 Task: Look for space in White Oak, United States from 10th July, 2023 to 15th July, 2023 for 7 adults in price range Rs.10000 to Rs.15000. Place can be entire place or shared room with 4 bedrooms having 7 beds and 4 bathrooms. Property type can be house, flat, guest house. Amenities needed are: wifi, TV, free parkinig on premises, gym, breakfast. Booking option can be shelf check-in. Required host language is English.
Action: Mouse moved to (407, 109)
Screenshot: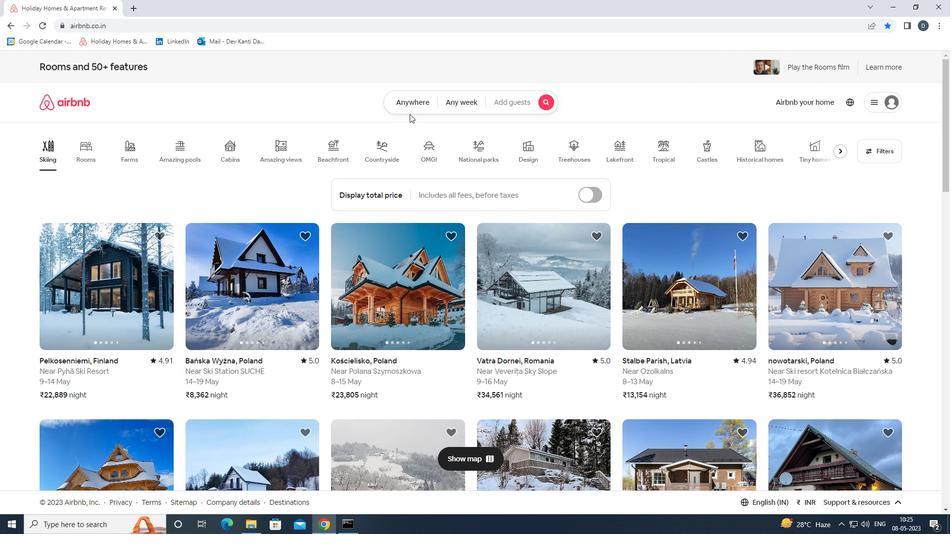 
Action: Mouse pressed left at (407, 109)
Screenshot: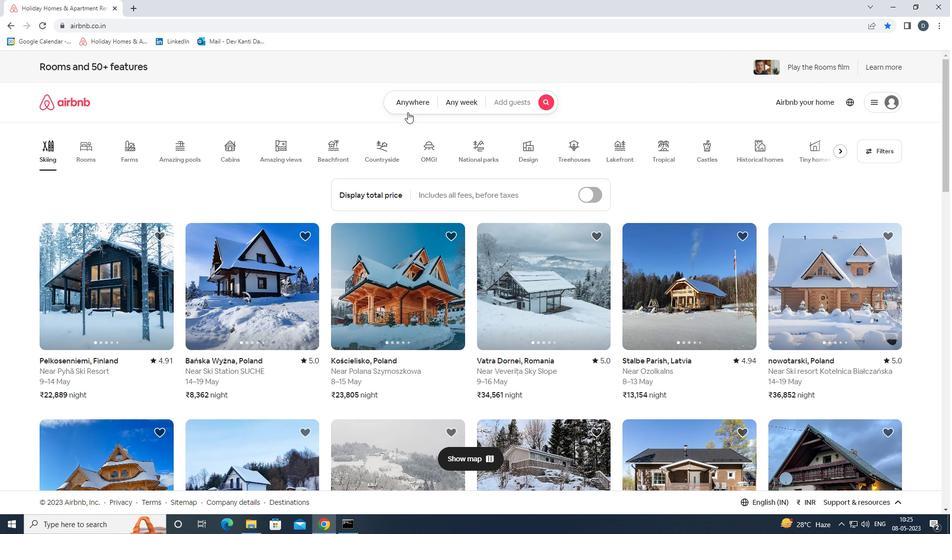
Action: Mouse moved to (355, 141)
Screenshot: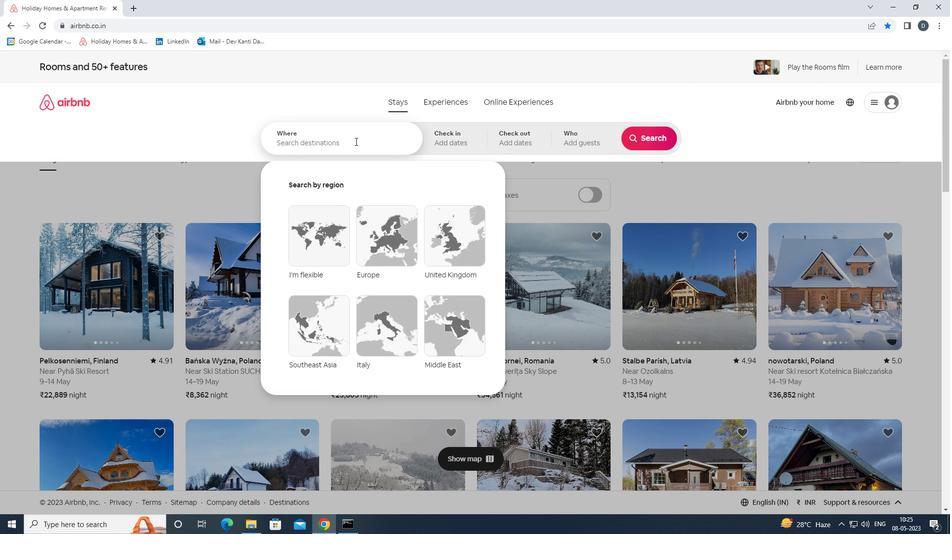 
Action: Mouse pressed left at (355, 141)
Screenshot: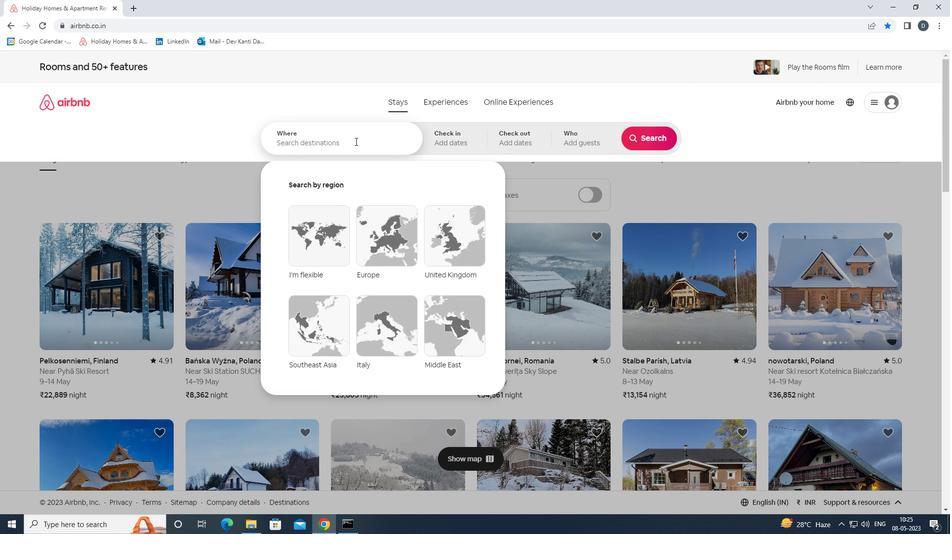 
Action: Mouse moved to (356, 141)
Screenshot: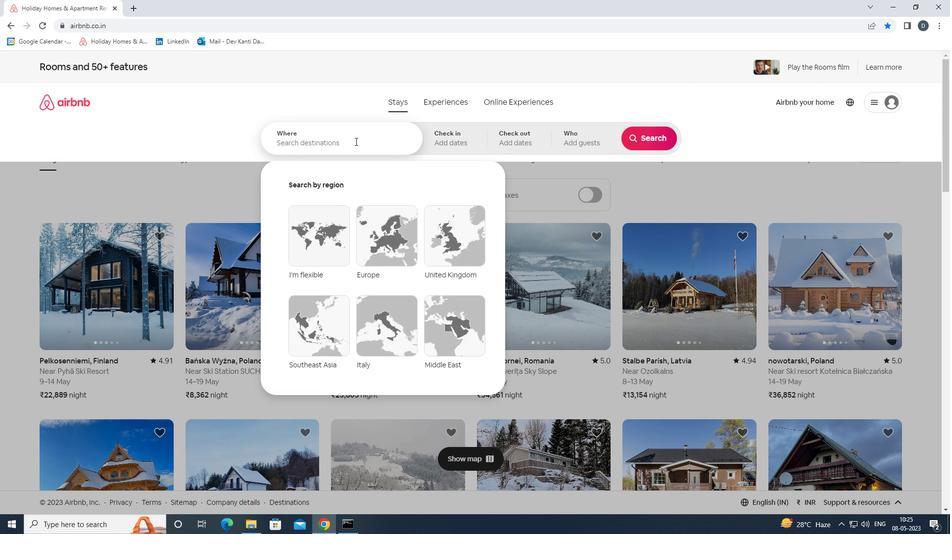 
Action: Key pressed <Key.shift><Key.shift><Key.shift><Key.shift><Key.shift><Key.shift>WHITE<Key.space><Key.shift>OAK,<Key.shift>UNITED<Key.space><Key.shift>STATES<Key.enter>
Screenshot: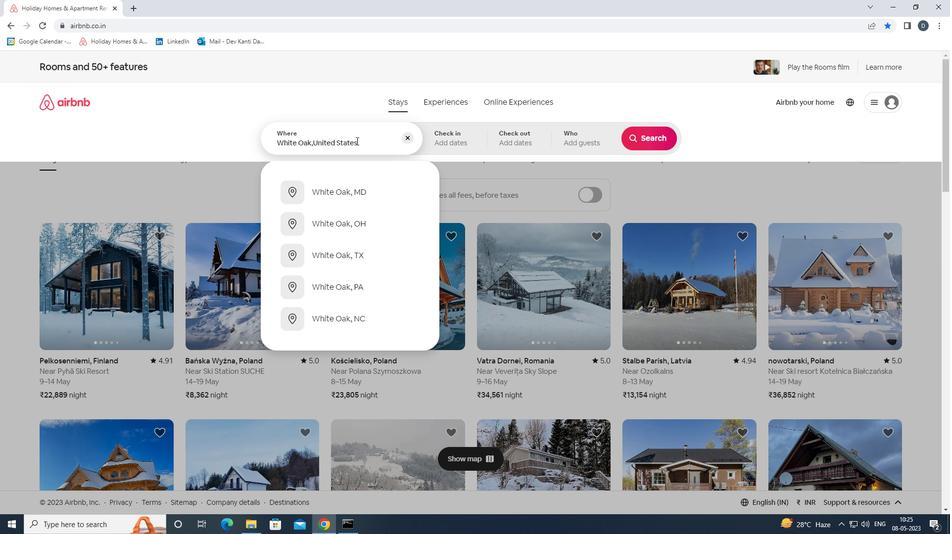 
Action: Mouse moved to (648, 221)
Screenshot: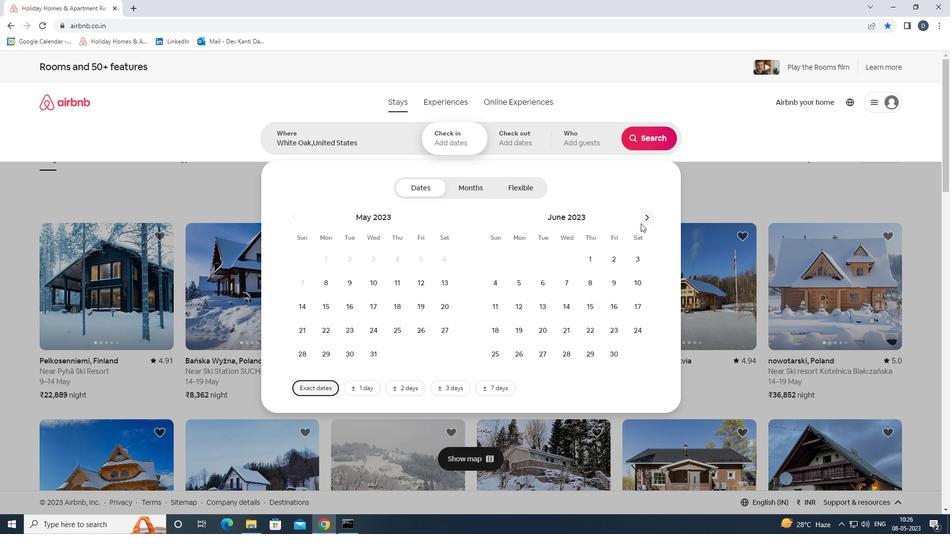 
Action: Mouse pressed left at (648, 221)
Screenshot: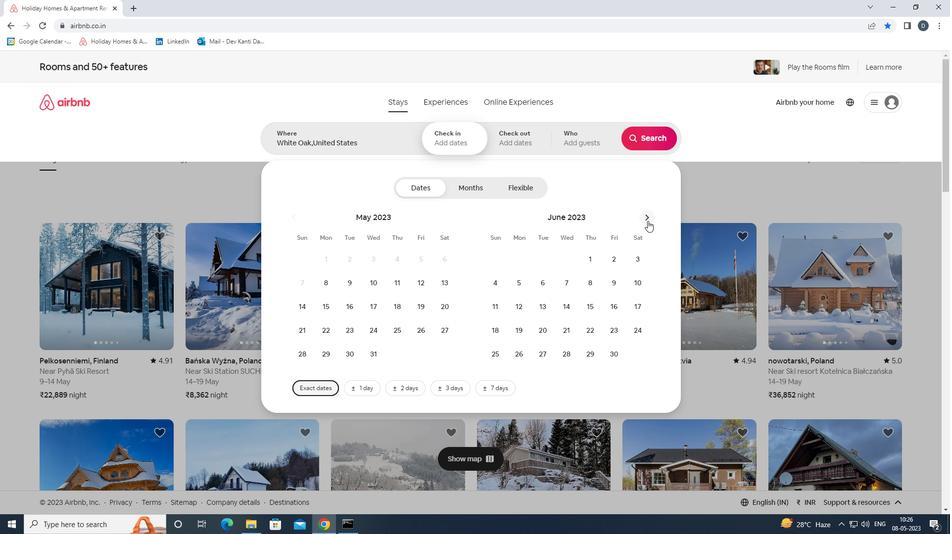 
Action: Mouse moved to (514, 305)
Screenshot: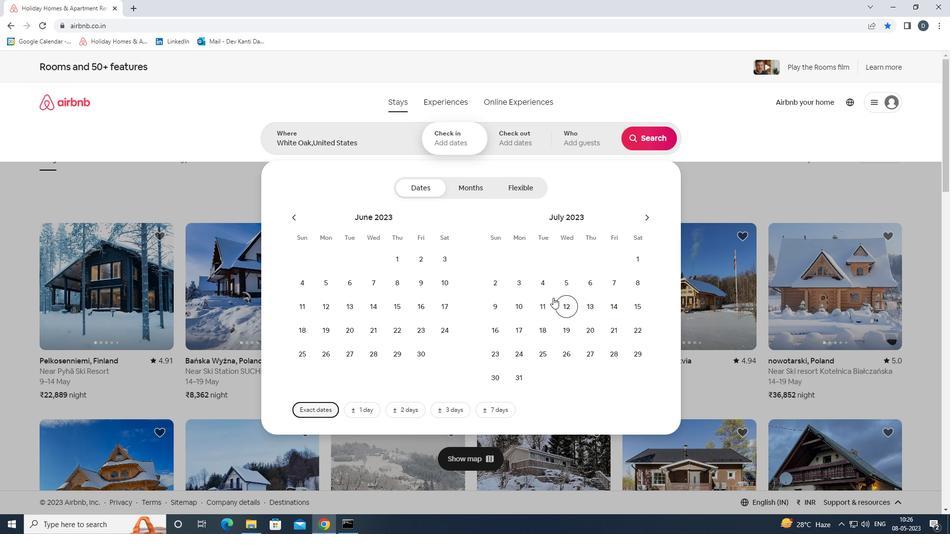 
Action: Mouse pressed left at (514, 305)
Screenshot: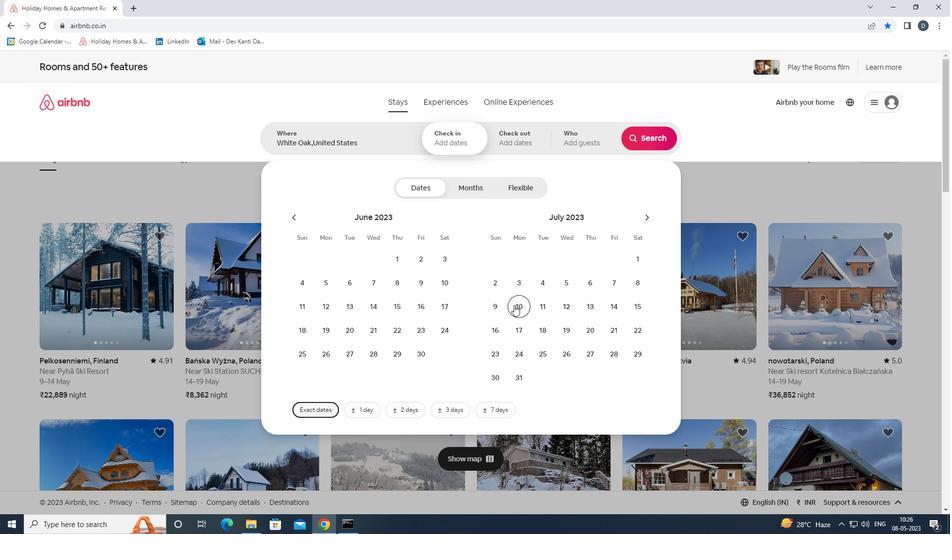 
Action: Mouse moved to (636, 308)
Screenshot: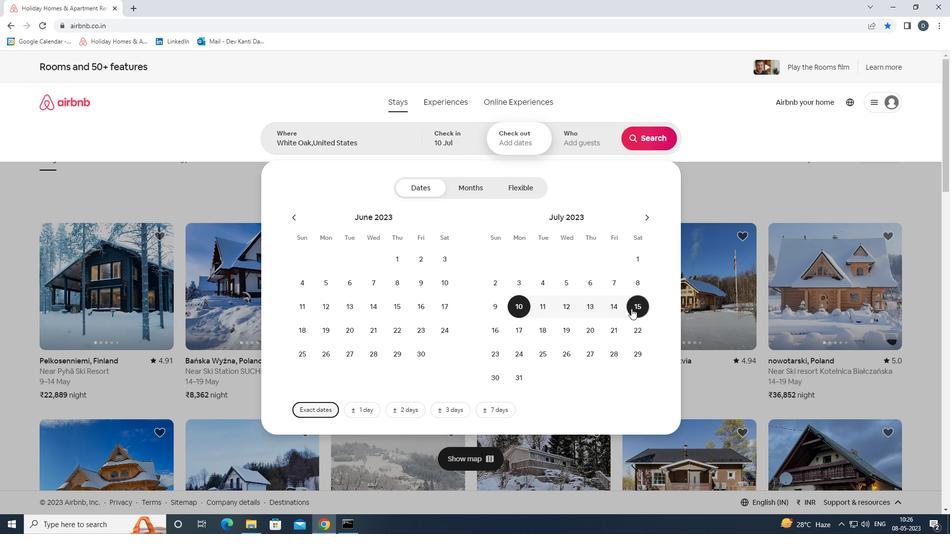 
Action: Mouse pressed left at (636, 308)
Screenshot: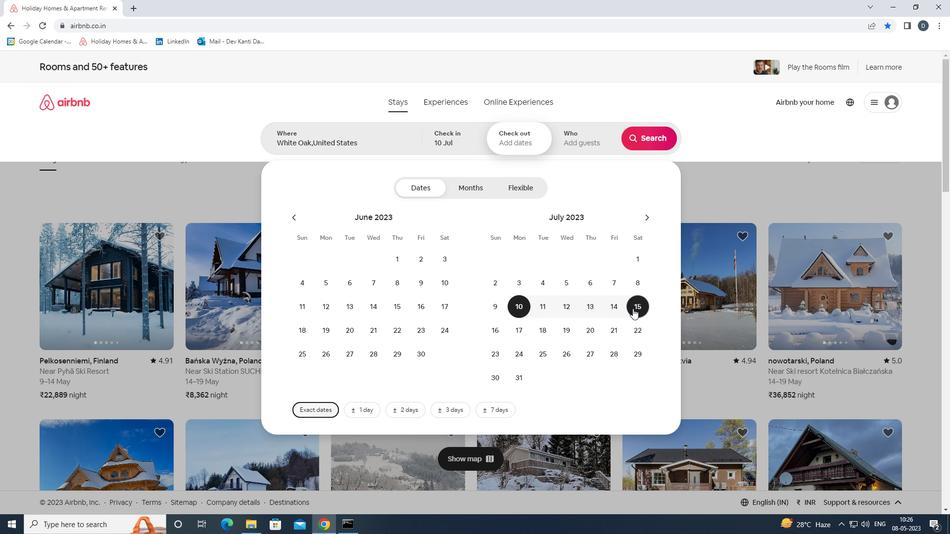 
Action: Mouse moved to (569, 143)
Screenshot: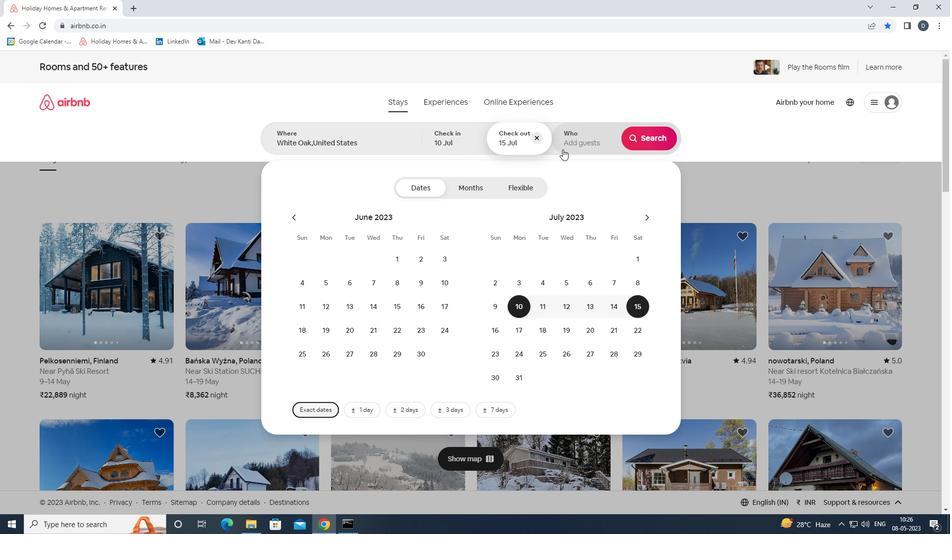 
Action: Mouse pressed left at (569, 143)
Screenshot: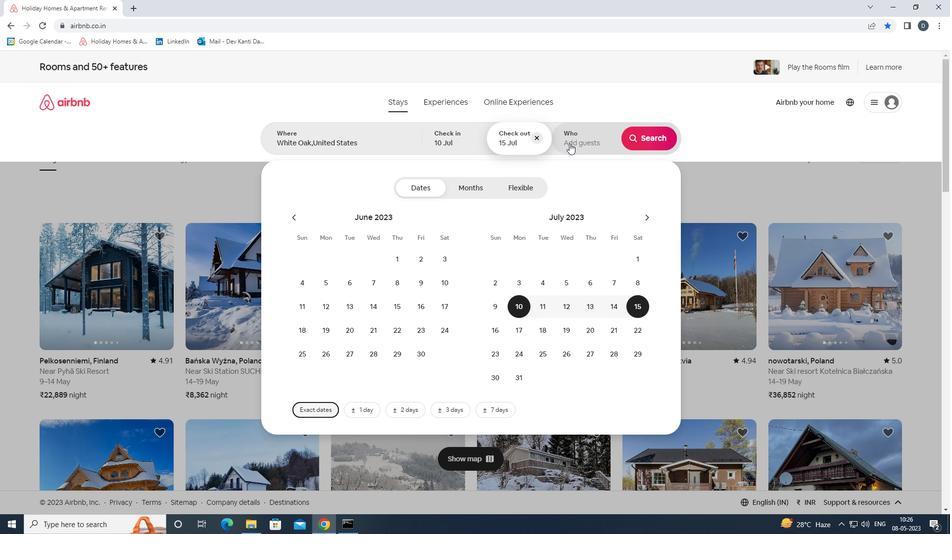 
Action: Mouse moved to (648, 188)
Screenshot: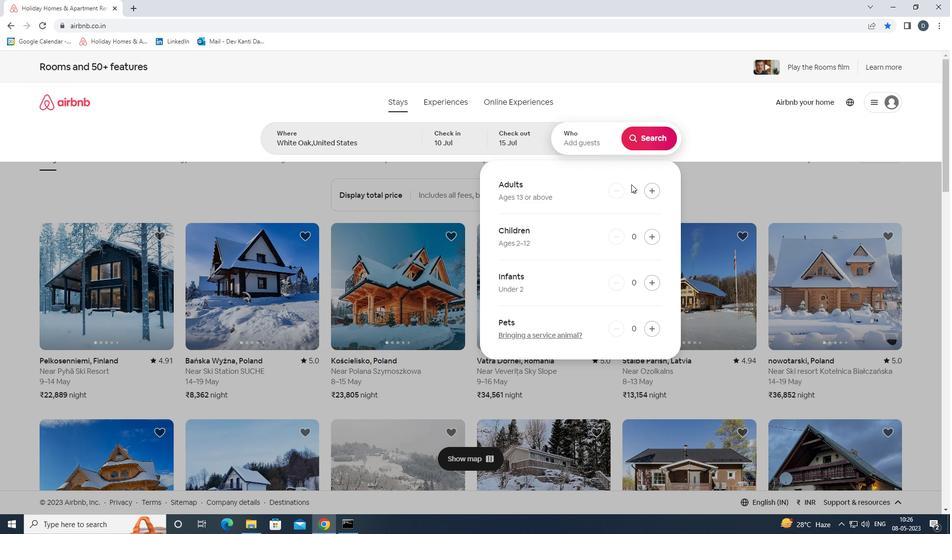 
Action: Mouse pressed left at (648, 188)
Screenshot: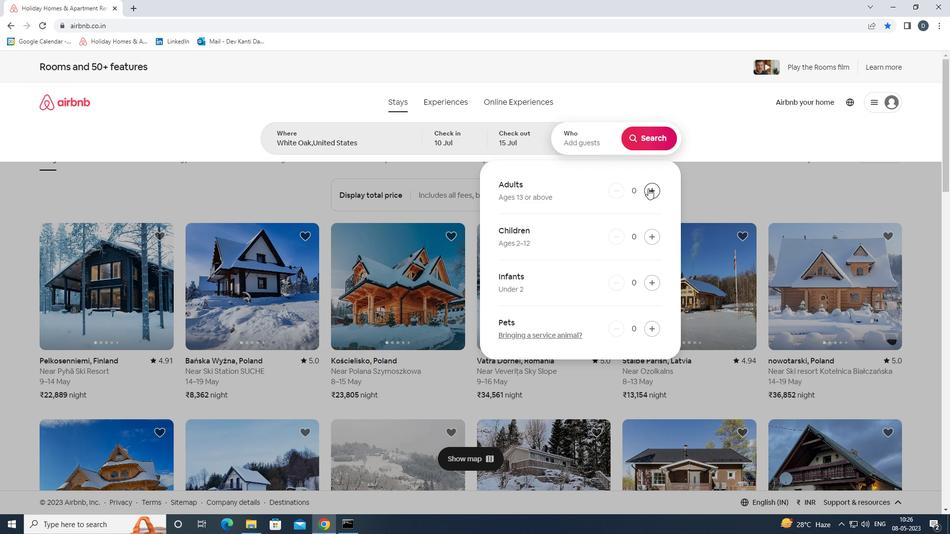 
Action: Mouse pressed left at (648, 188)
Screenshot: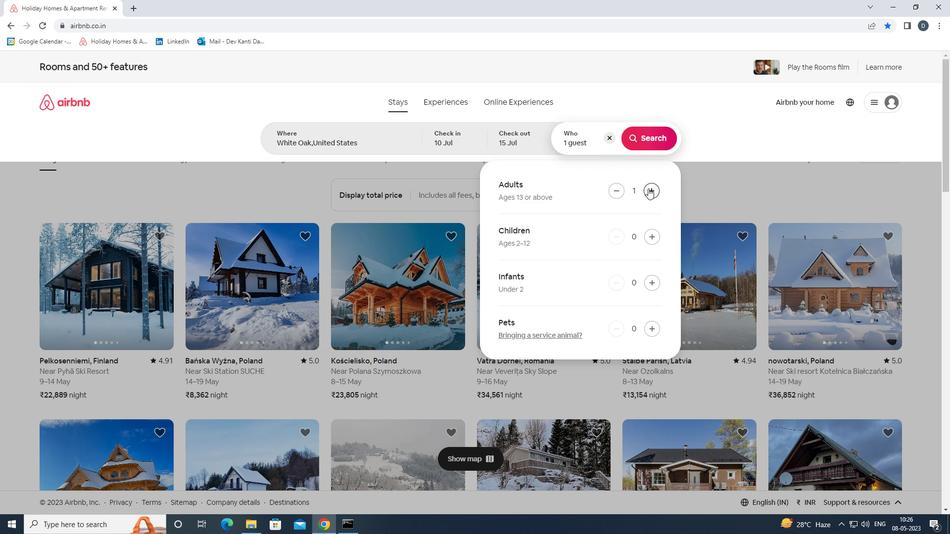 
Action: Mouse pressed left at (648, 188)
Screenshot: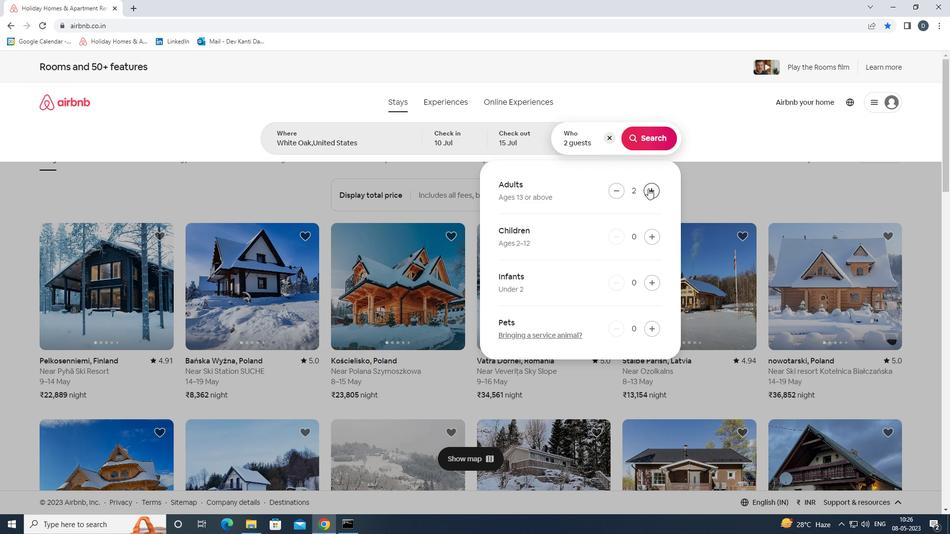 
Action: Mouse pressed left at (648, 188)
Screenshot: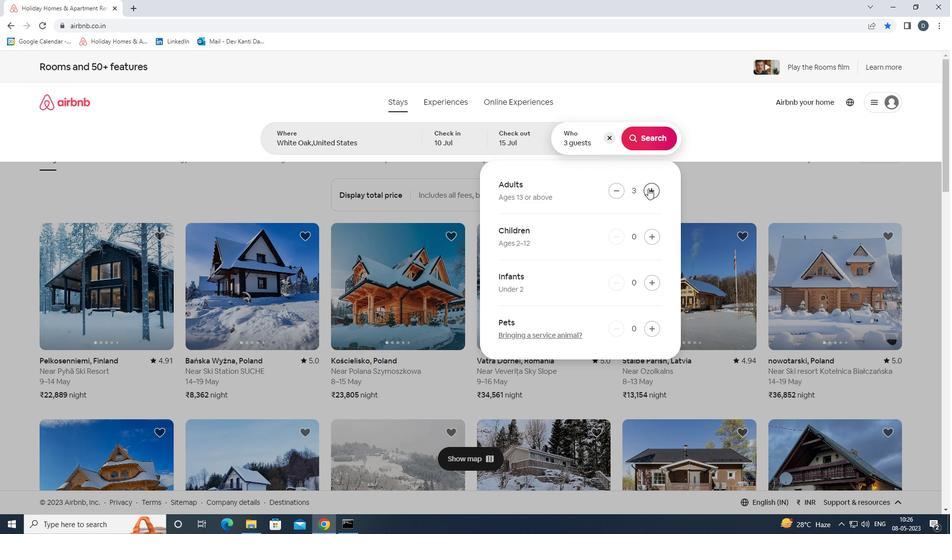 
Action: Mouse pressed left at (648, 188)
Screenshot: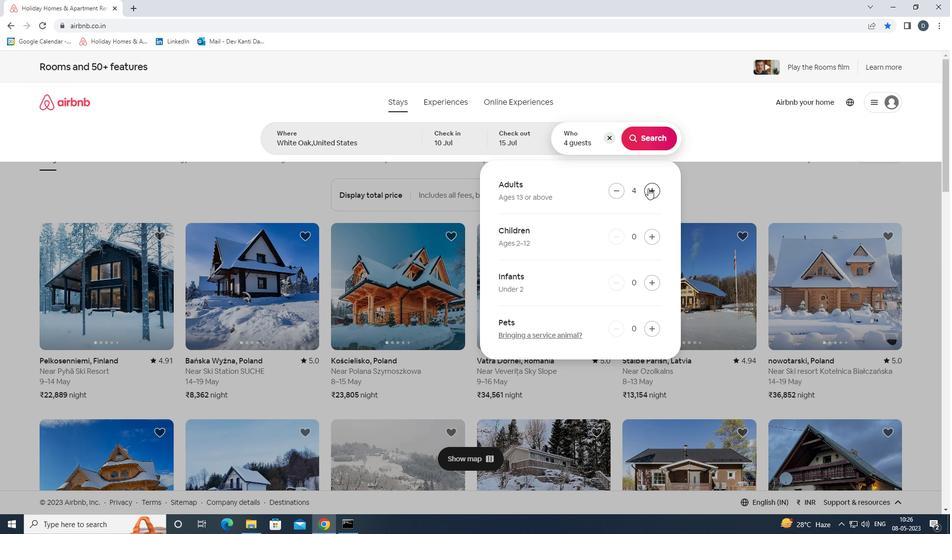 
Action: Mouse moved to (649, 189)
Screenshot: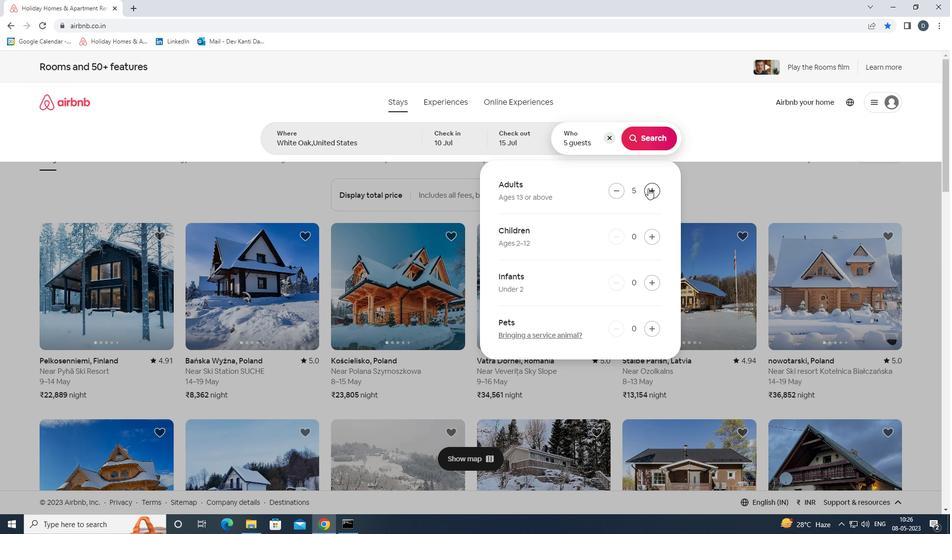 
Action: Mouse pressed left at (649, 189)
Screenshot: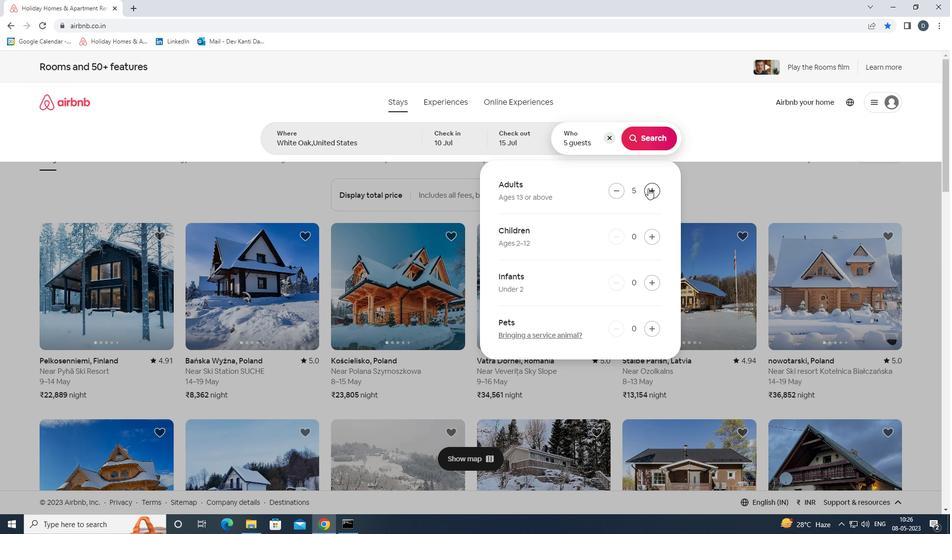 
Action: Mouse pressed left at (649, 189)
Screenshot: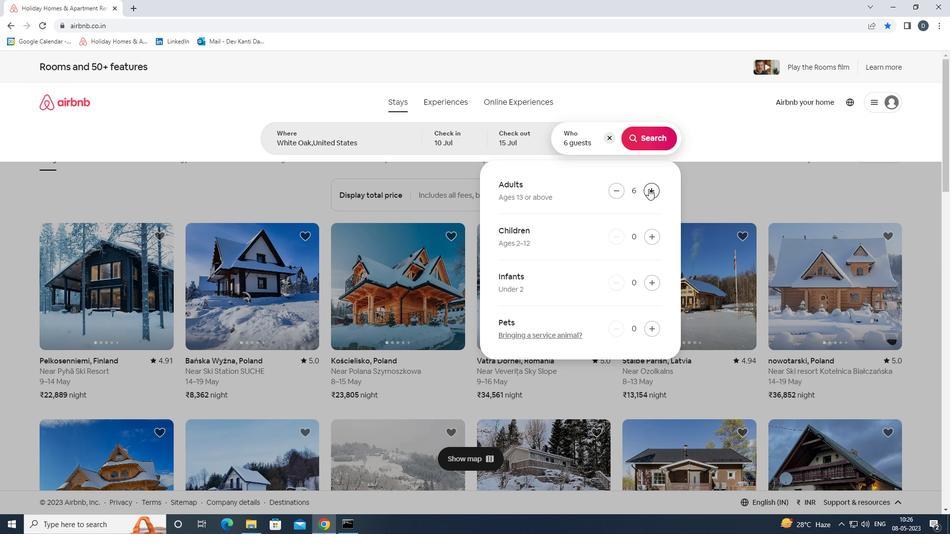 
Action: Mouse moved to (648, 139)
Screenshot: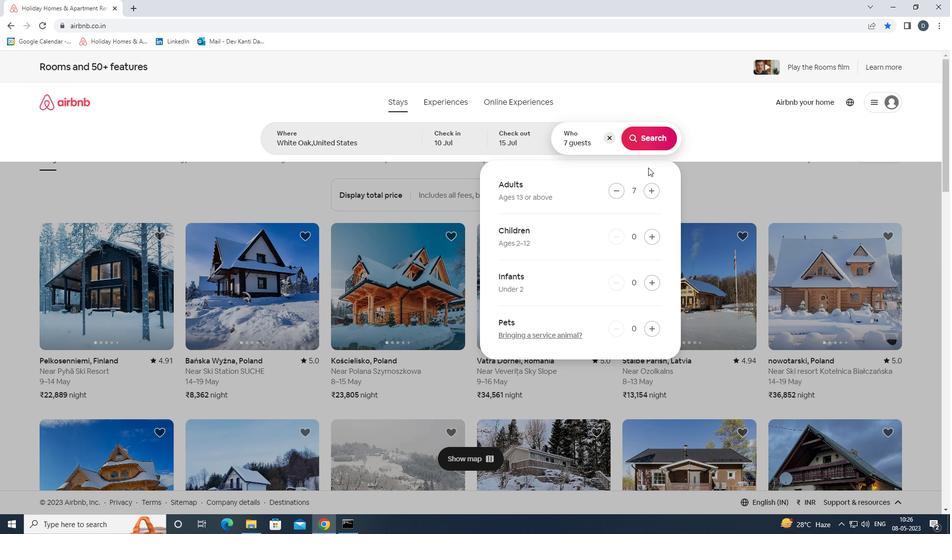 
Action: Mouse pressed left at (648, 139)
Screenshot: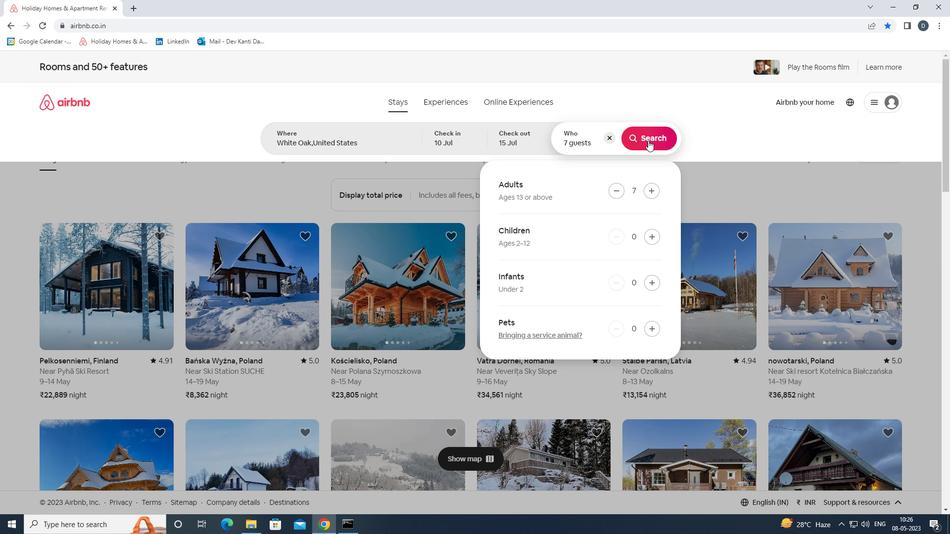 
Action: Mouse moved to (909, 106)
Screenshot: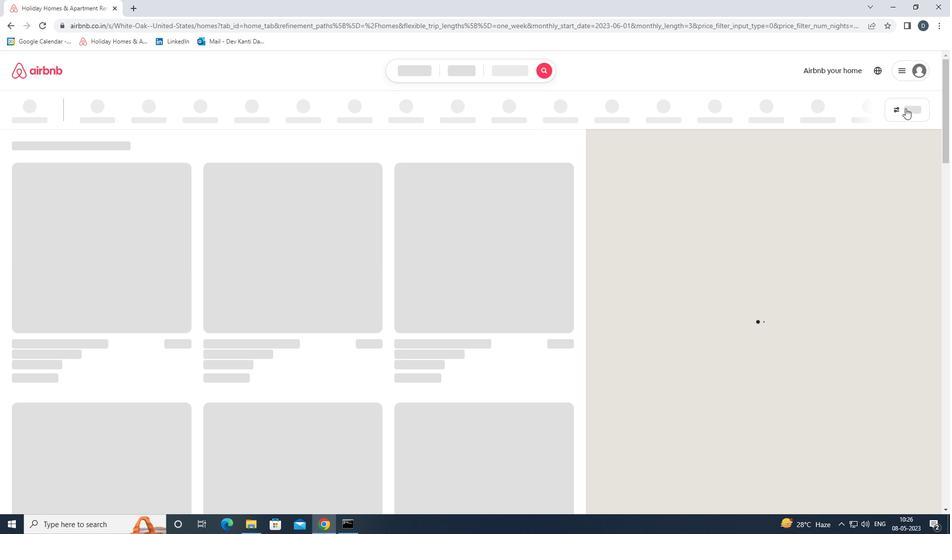 
Action: Mouse pressed left at (909, 106)
Screenshot: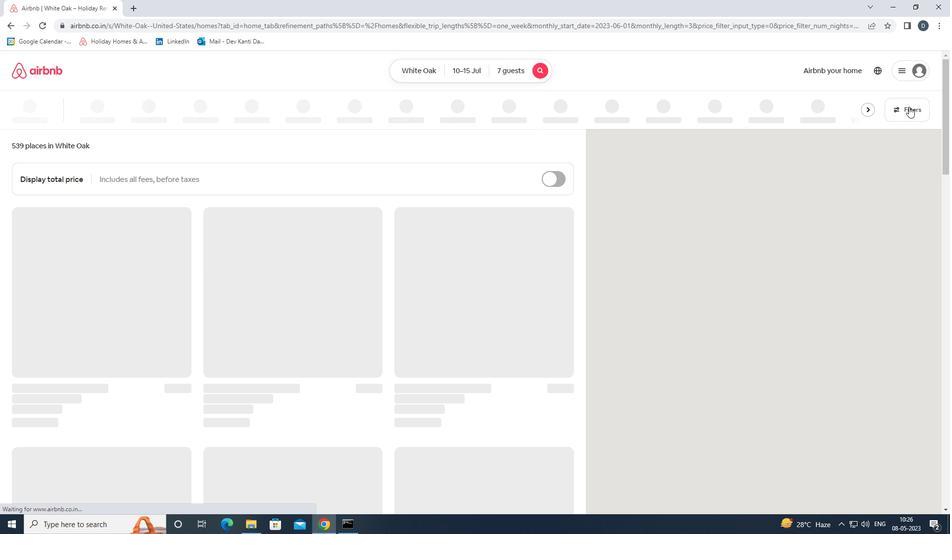 
Action: Mouse moved to (417, 355)
Screenshot: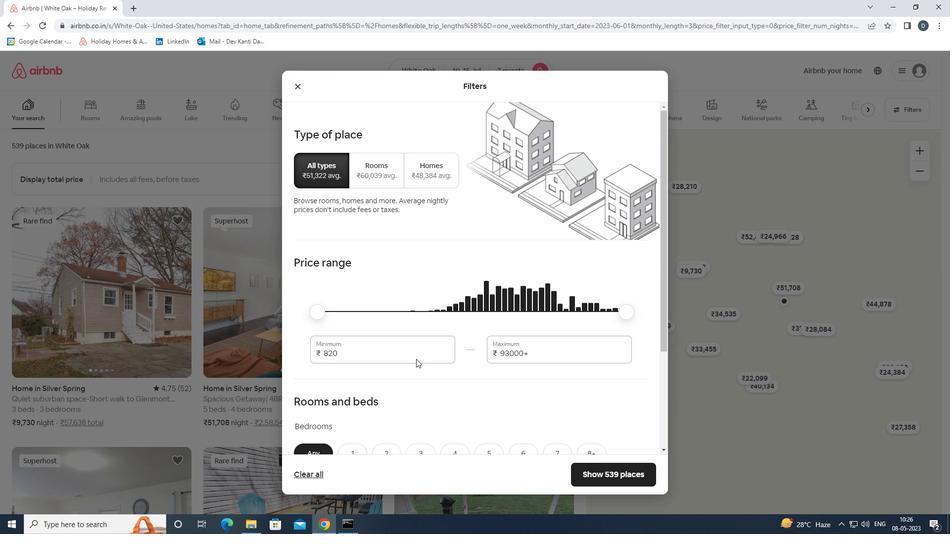 
Action: Mouse pressed left at (417, 355)
Screenshot: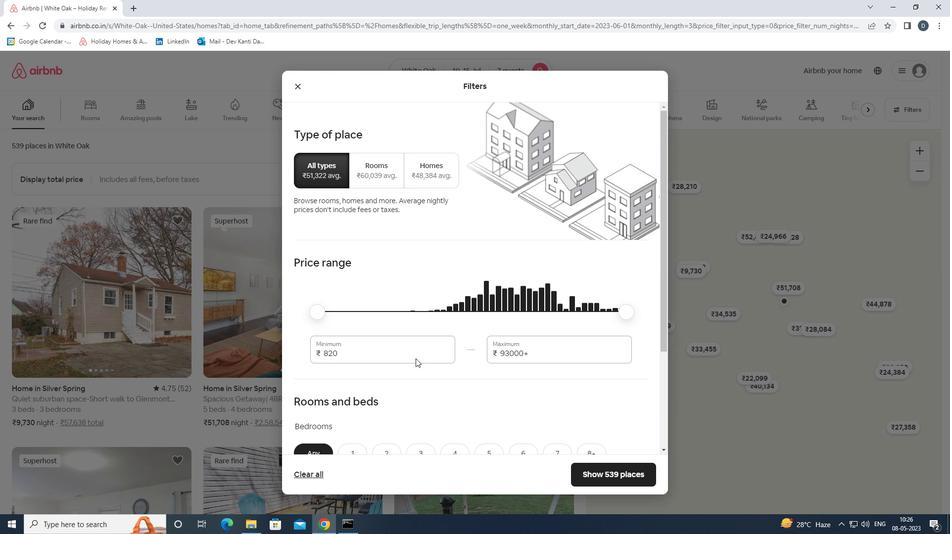 
Action: Mouse pressed left at (417, 355)
Screenshot: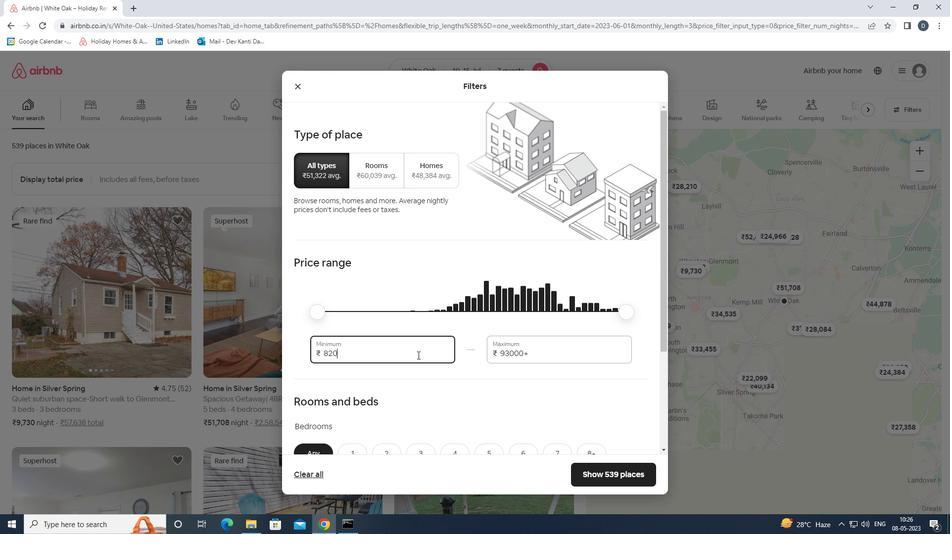 
Action: Key pressed 100000<Key.backspace><Key.tab>15000
Screenshot: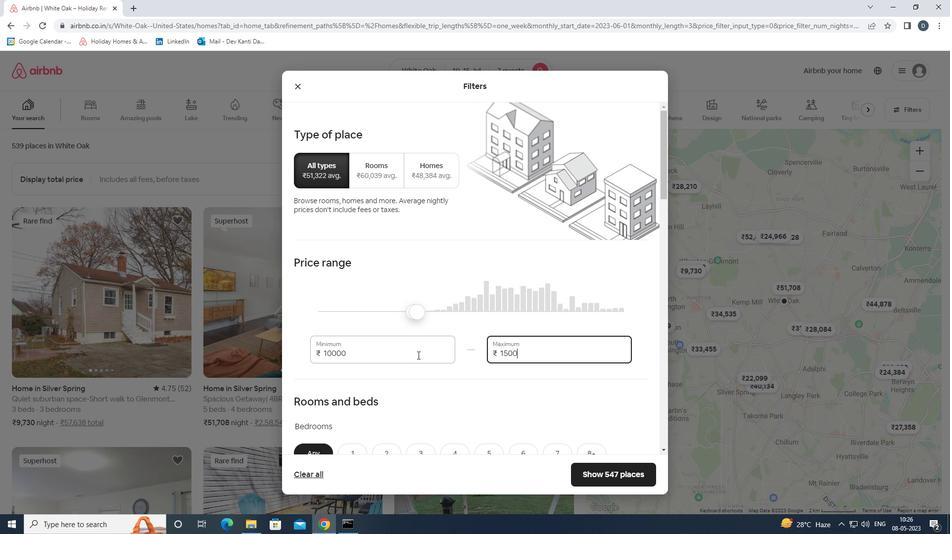 
Action: Mouse scrolled (417, 354) with delta (0, 0)
Screenshot: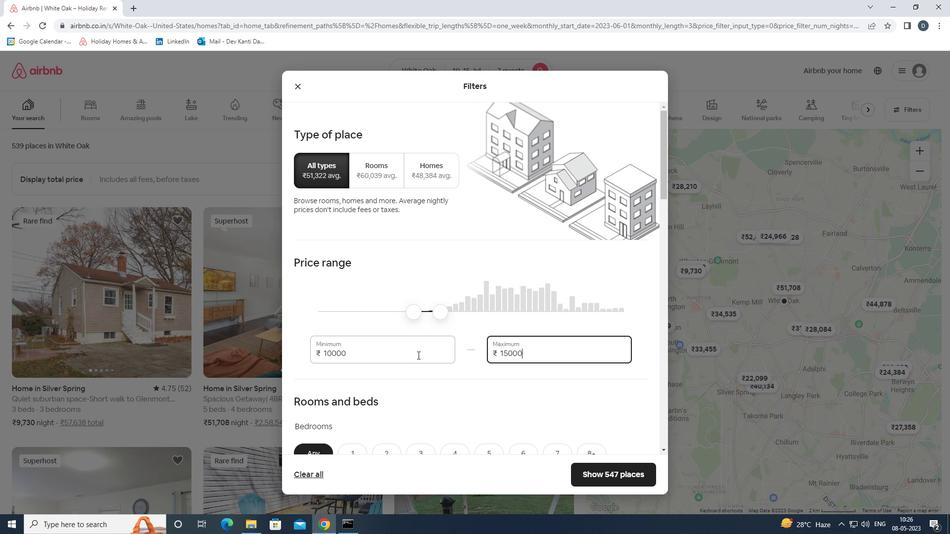 
Action: Mouse scrolled (417, 354) with delta (0, 0)
Screenshot: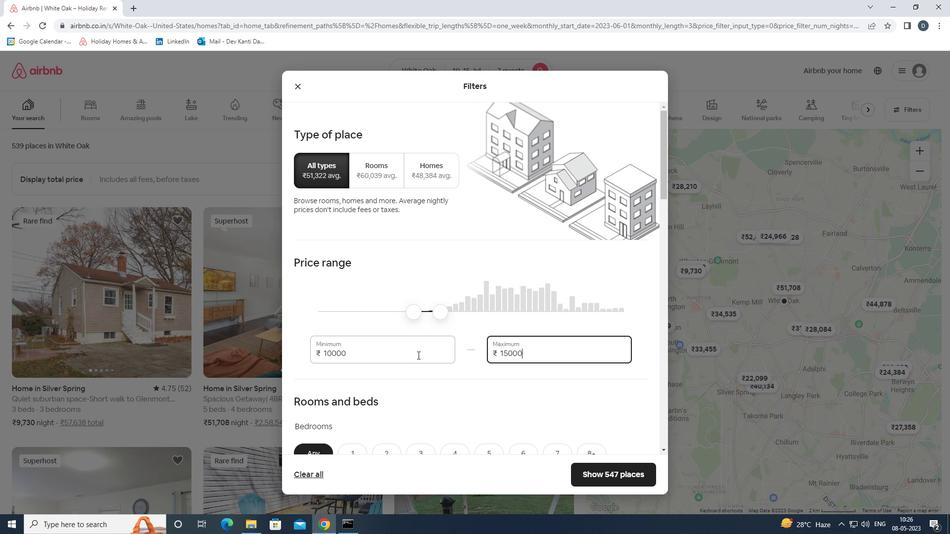 
Action: Mouse moved to (453, 357)
Screenshot: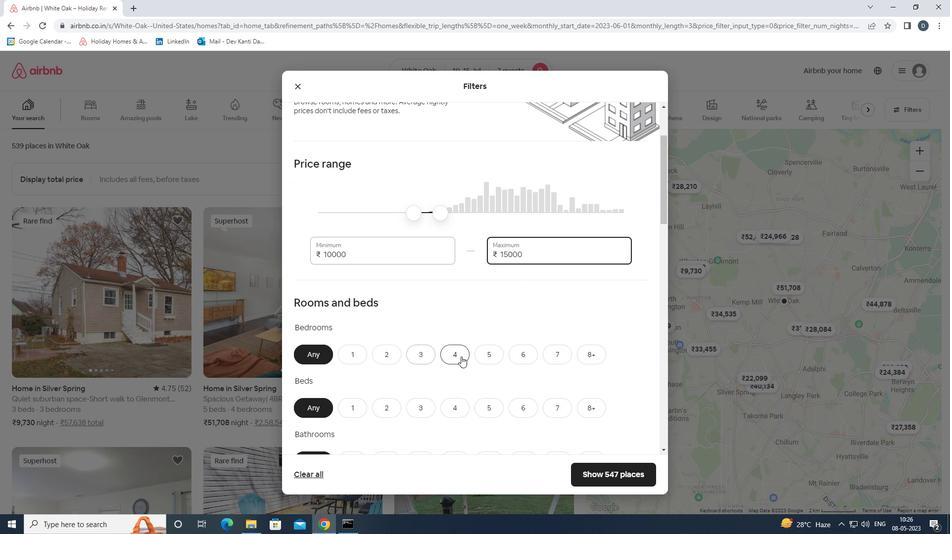 
Action: Mouse pressed left at (453, 357)
Screenshot: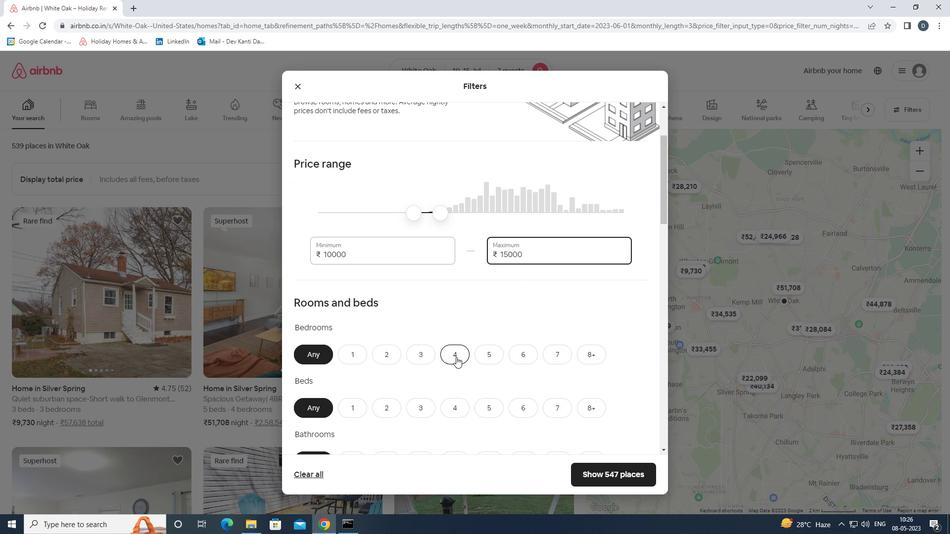 
Action: Mouse moved to (550, 403)
Screenshot: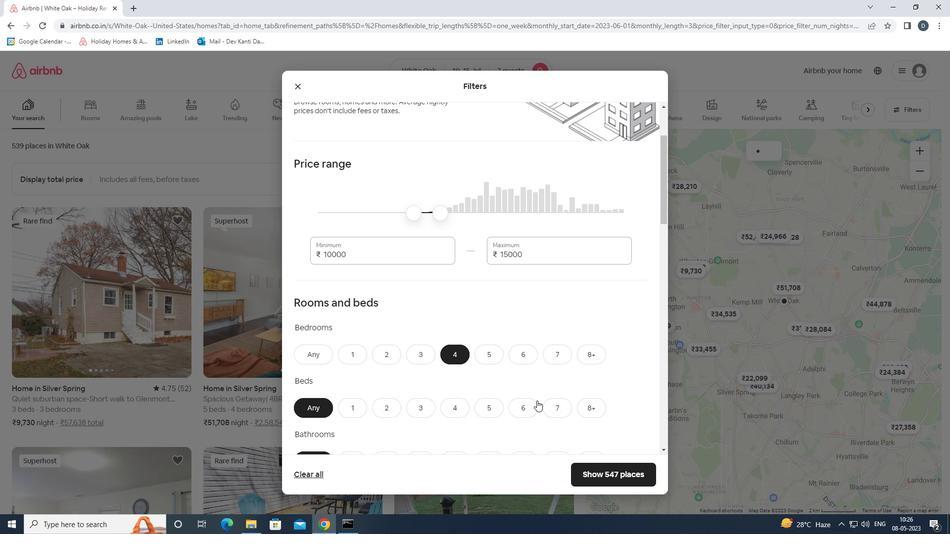 
Action: Mouse pressed left at (550, 403)
Screenshot: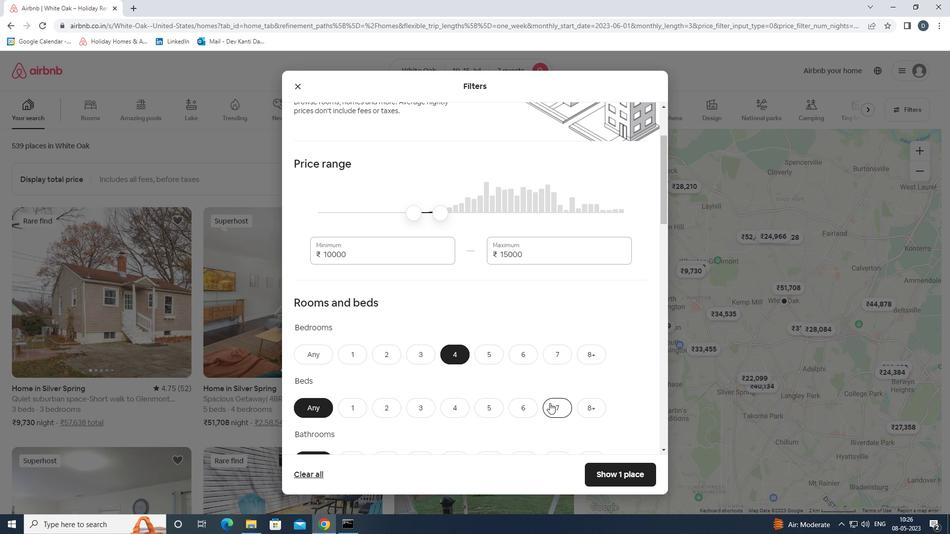 
Action: Mouse scrolled (550, 402) with delta (0, 0)
Screenshot: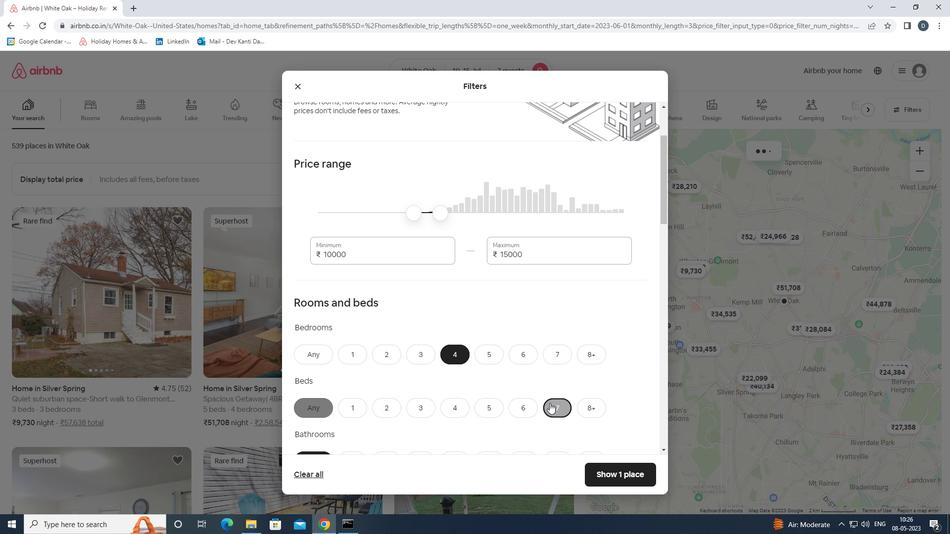 
Action: Mouse scrolled (550, 402) with delta (0, 0)
Screenshot: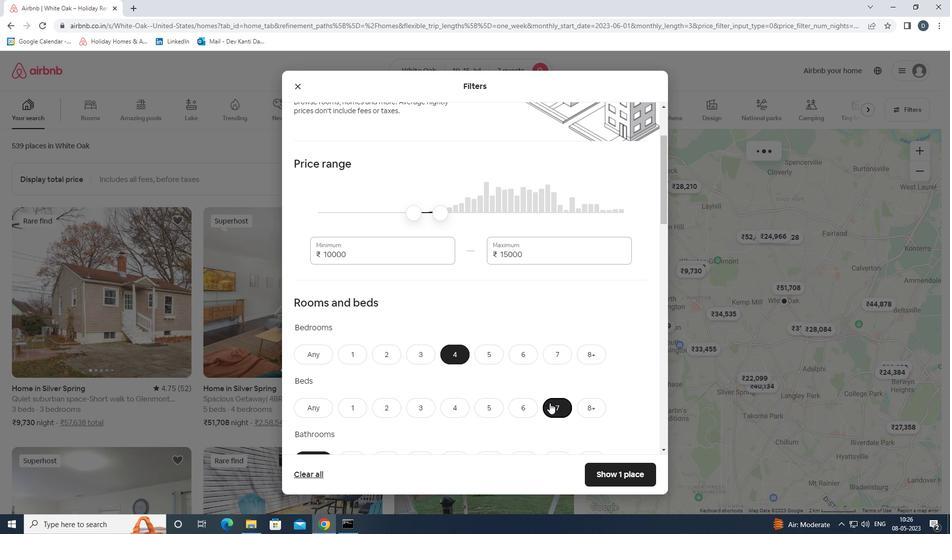 
Action: Mouse scrolled (550, 402) with delta (0, 0)
Screenshot: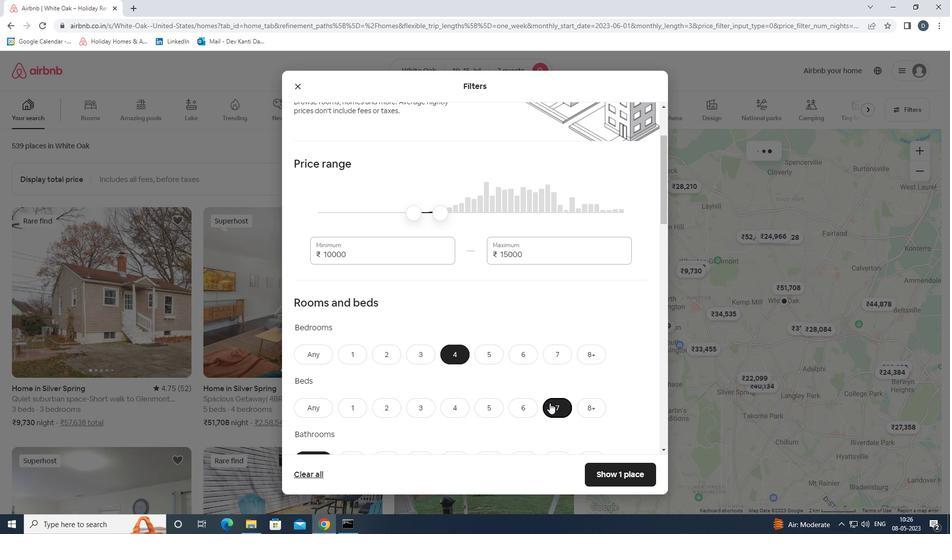 
Action: Mouse moved to (445, 316)
Screenshot: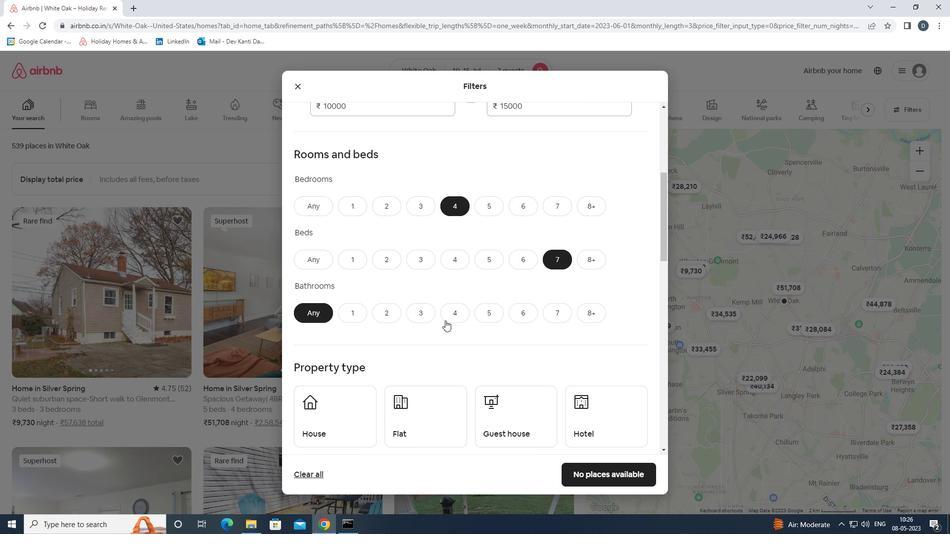 
Action: Mouse pressed left at (445, 316)
Screenshot: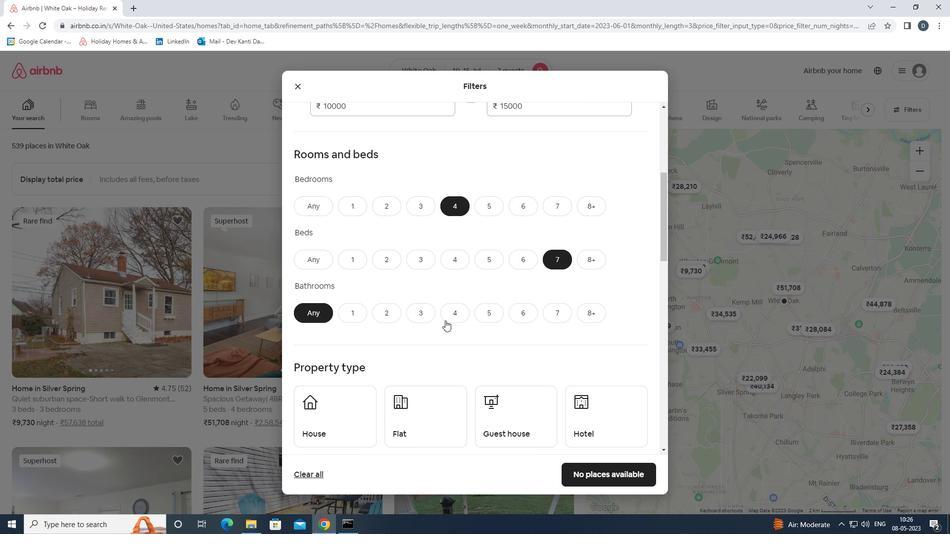 
Action: Mouse scrolled (445, 316) with delta (0, 0)
Screenshot: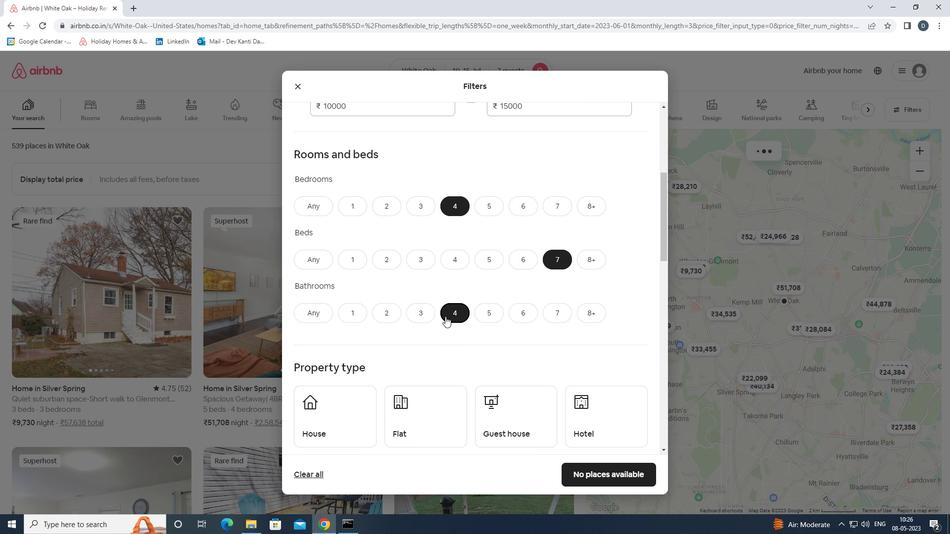 
Action: Mouse scrolled (445, 316) with delta (0, 0)
Screenshot: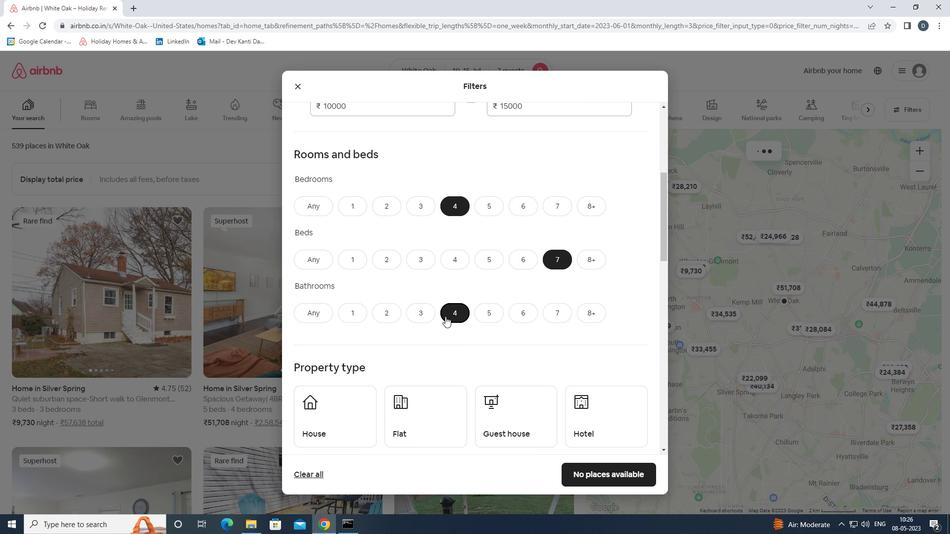 
Action: Mouse moved to (362, 321)
Screenshot: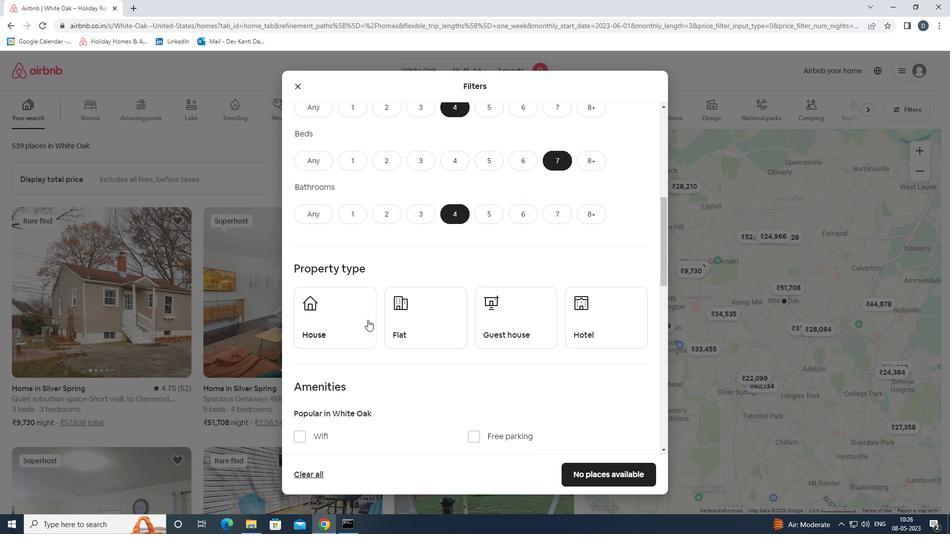 
Action: Mouse pressed left at (362, 321)
Screenshot: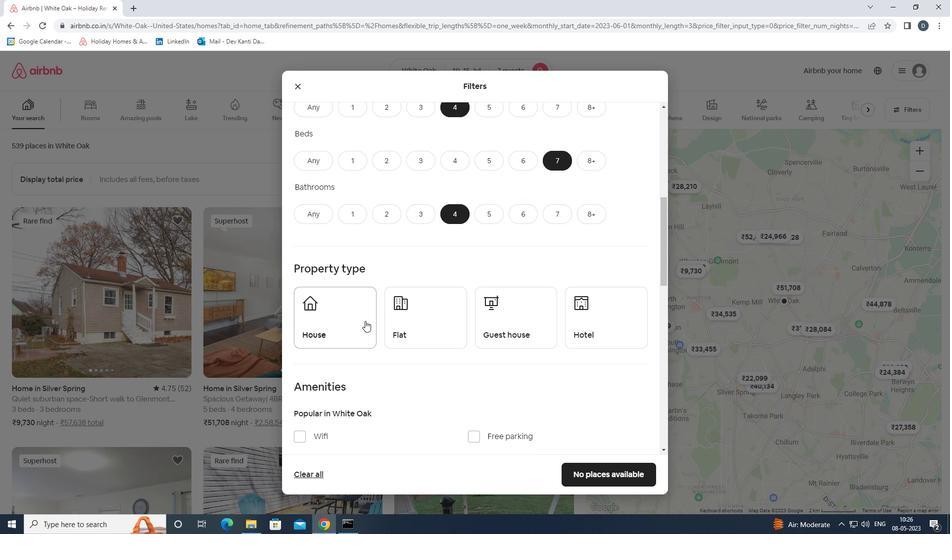
Action: Mouse moved to (435, 316)
Screenshot: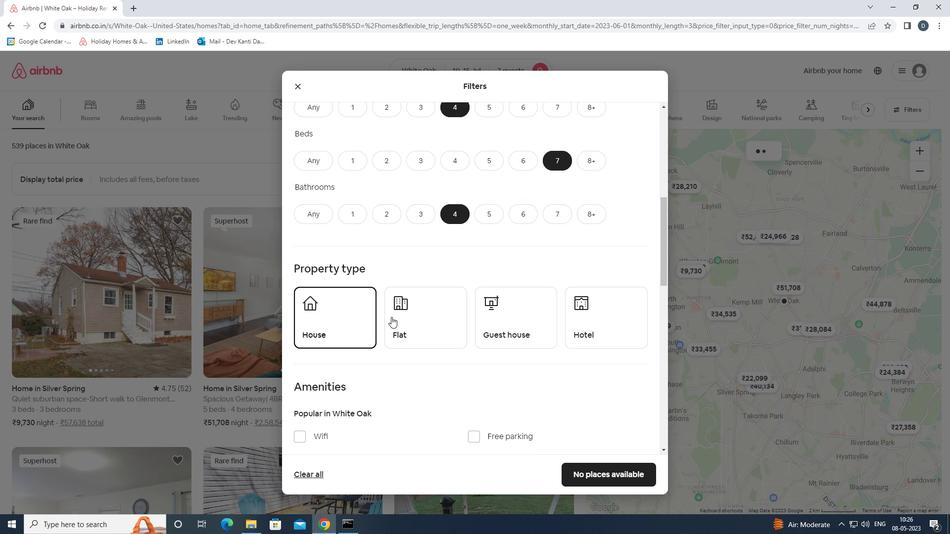 
Action: Mouse pressed left at (435, 316)
Screenshot: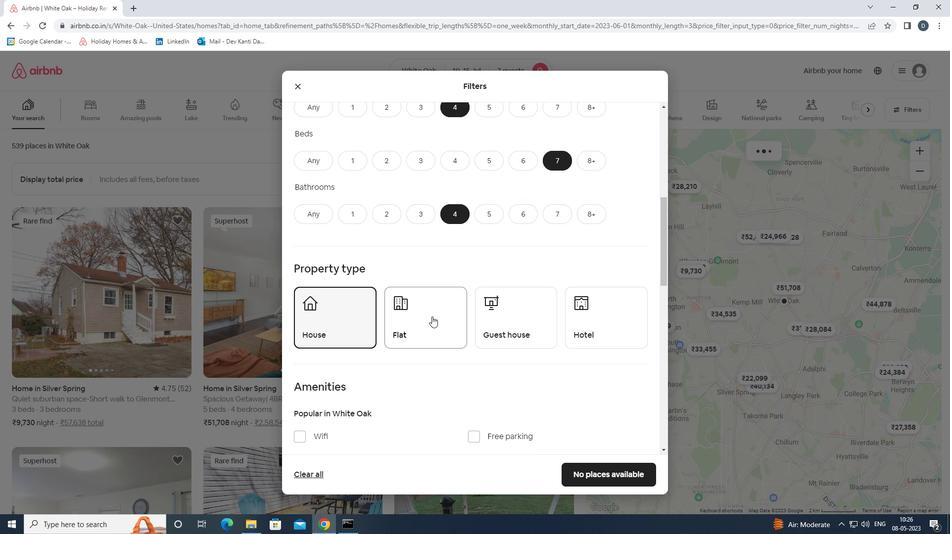 
Action: Mouse moved to (512, 318)
Screenshot: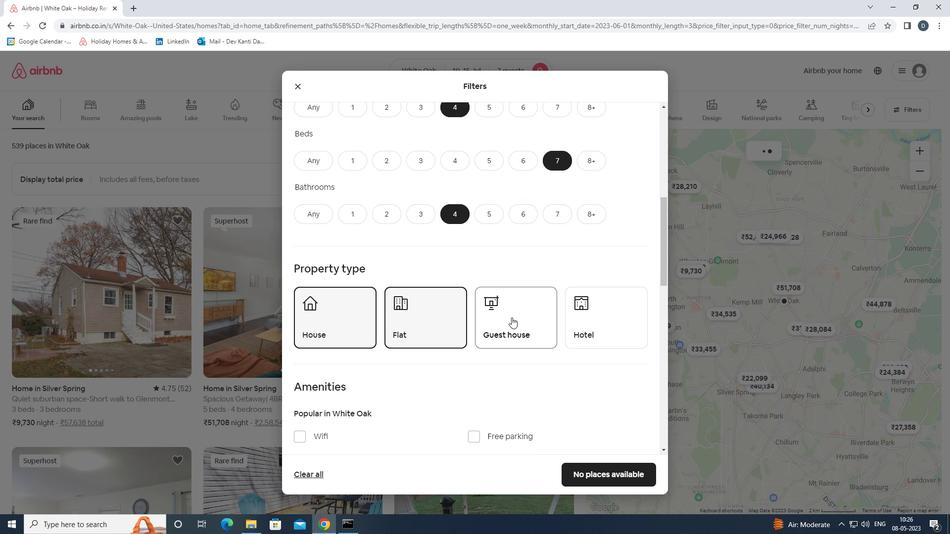 
Action: Mouse pressed left at (512, 318)
Screenshot: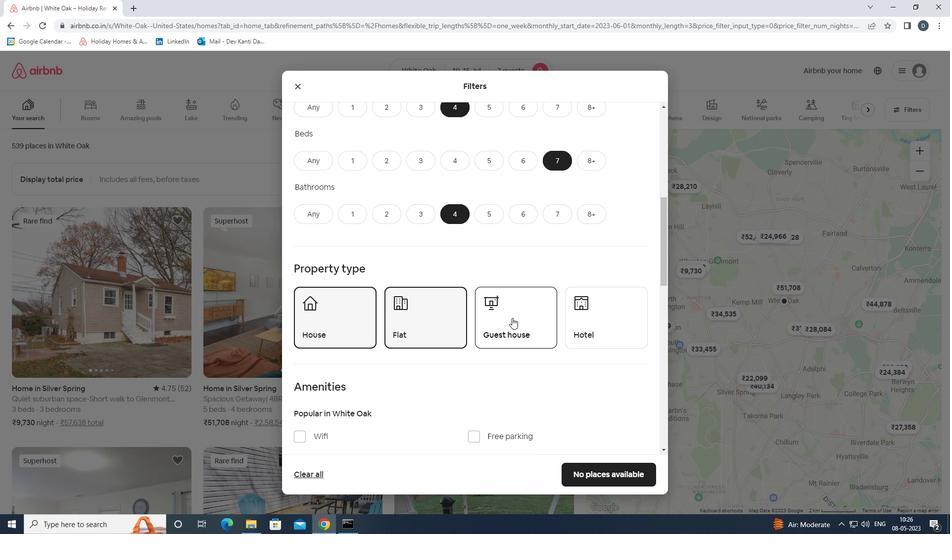 
Action: Mouse scrolled (512, 317) with delta (0, 0)
Screenshot: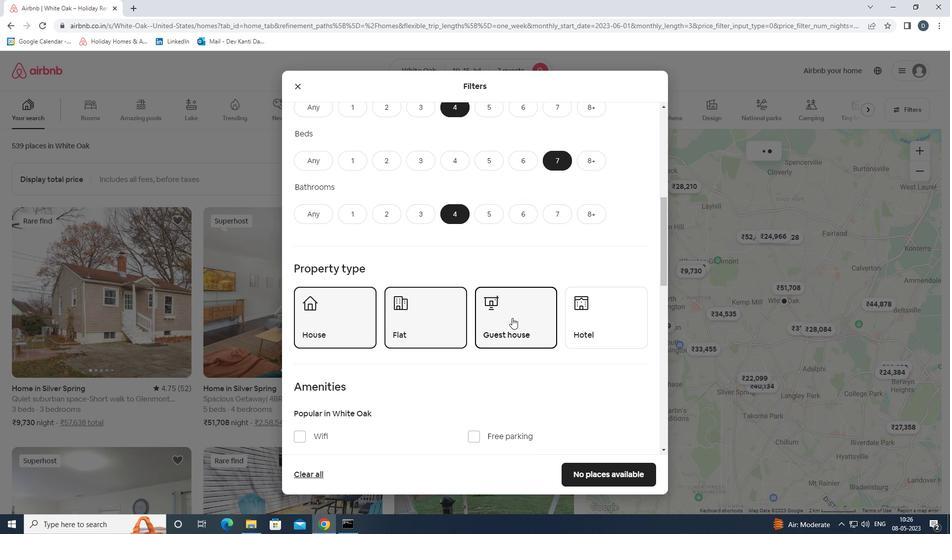 
Action: Mouse scrolled (512, 317) with delta (0, 0)
Screenshot: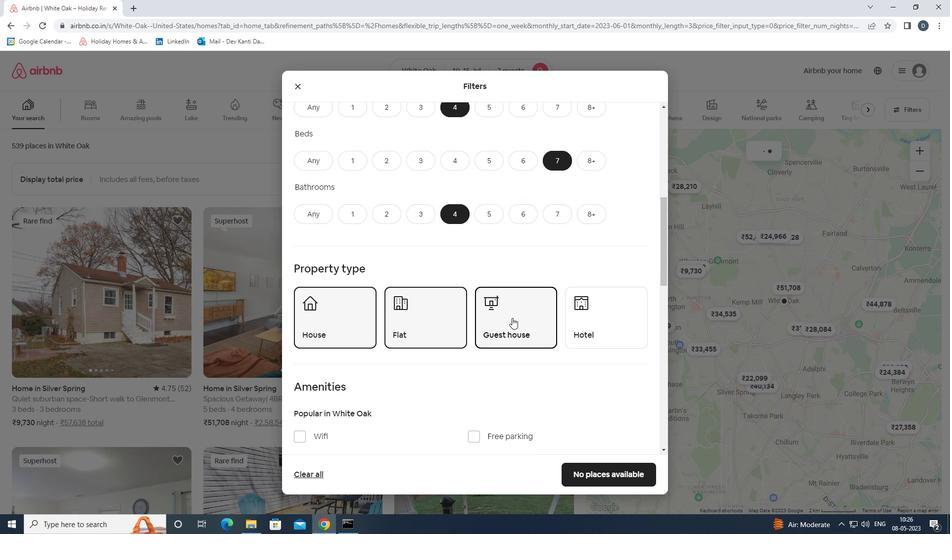 
Action: Mouse scrolled (512, 317) with delta (0, 0)
Screenshot: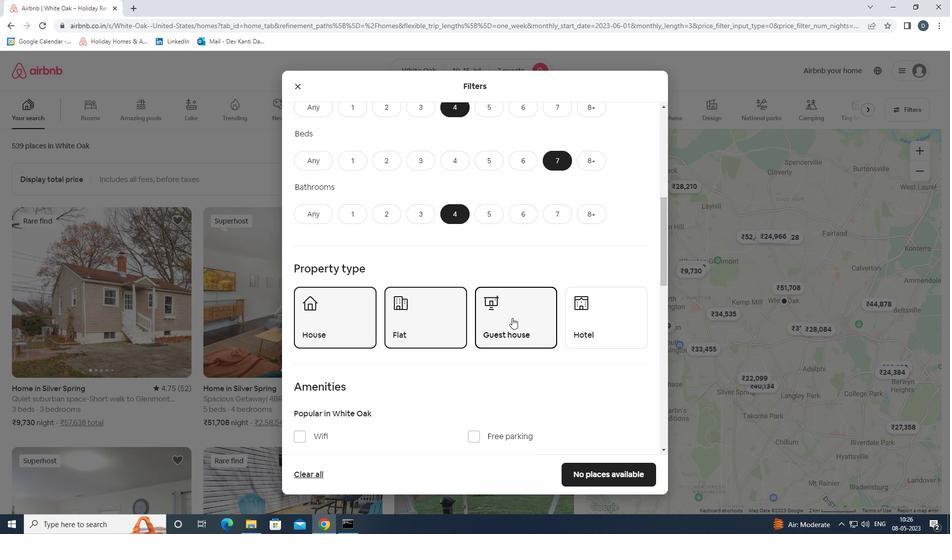 
Action: Mouse moved to (309, 288)
Screenshot: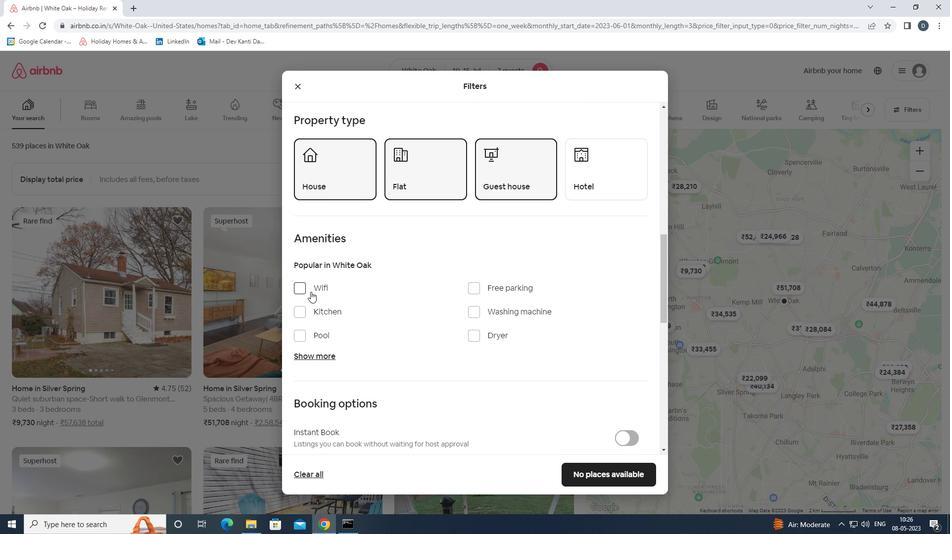
Action: Mouse pressed left at (309, 288)
Screenshot: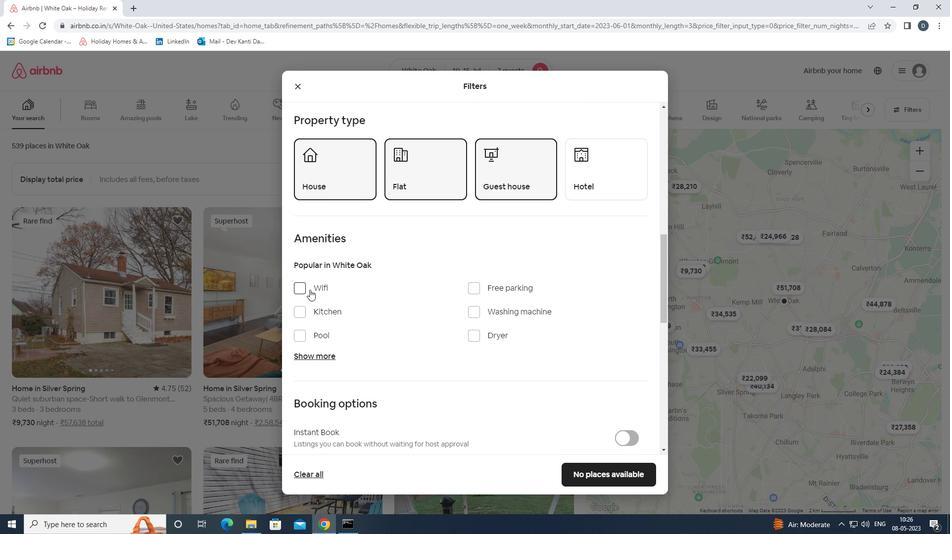 
Action: Mouse moved to (489, 292)
Screenshot: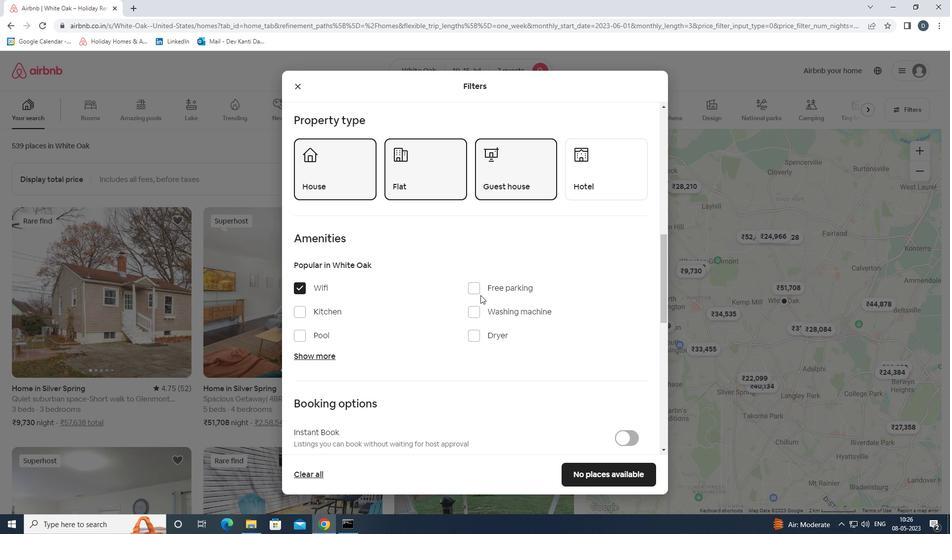
Action: Mouse pressed left at (489, 292)
Screenshot: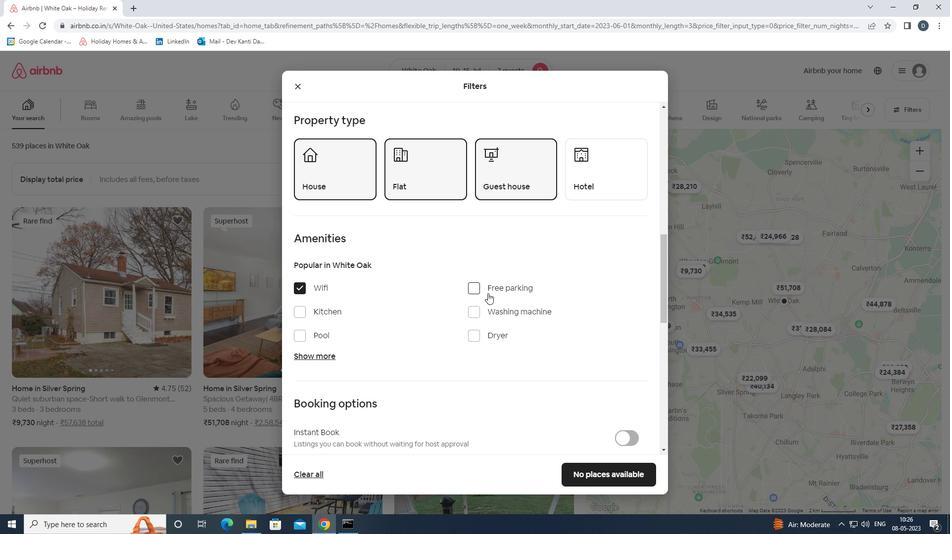 
Action: Mouse moved to (327, 357)
Screenshot: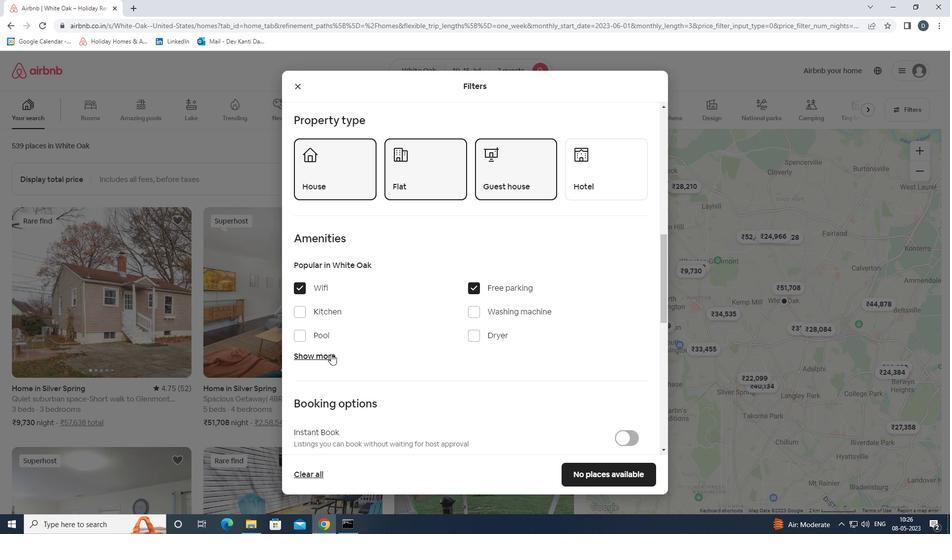 
Action: Mouse pressed left at (327, 357)
Screenshot: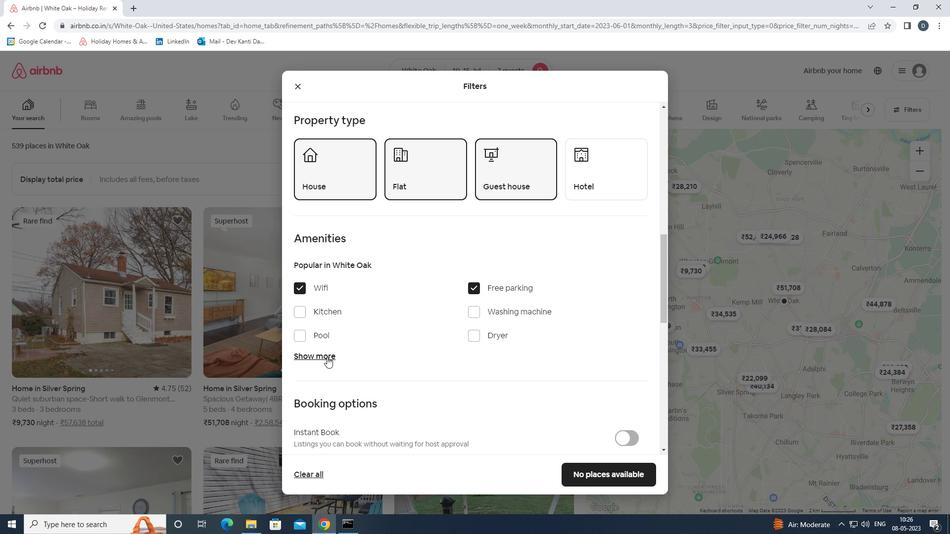 
Action: Mouse moved to (390, 382)
Screenshot: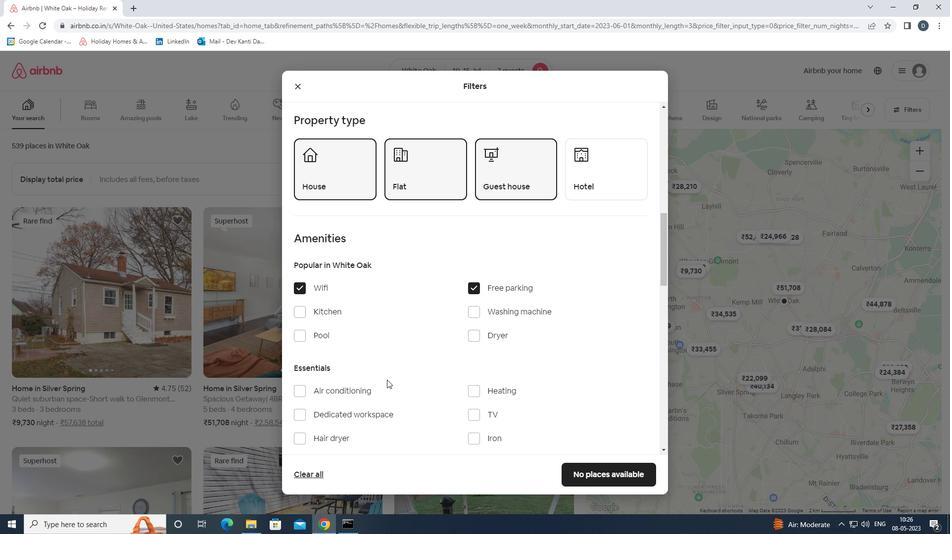 
Action: Mouse scrolled (390, 381) with delta (0, 0)
Screenshot: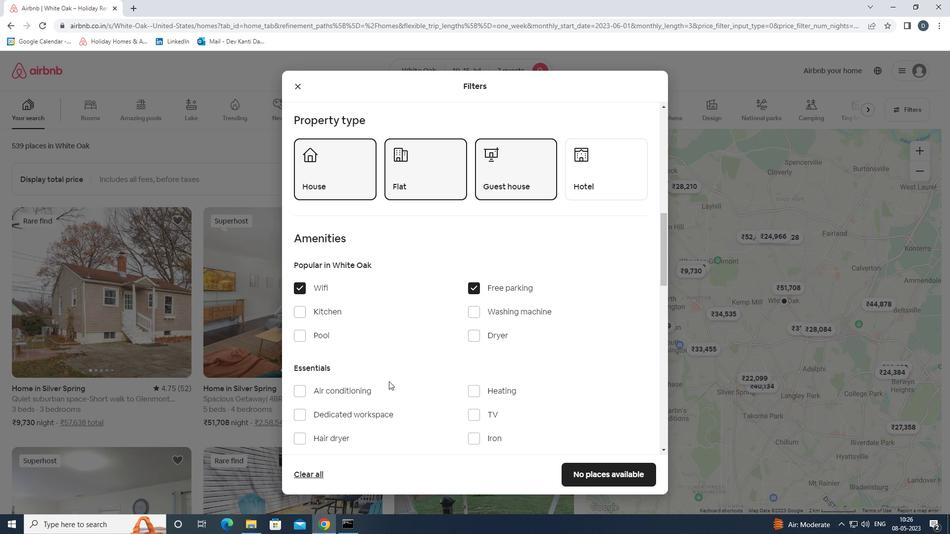 
Action: Mouse moved to (475, 363)
Screenshot: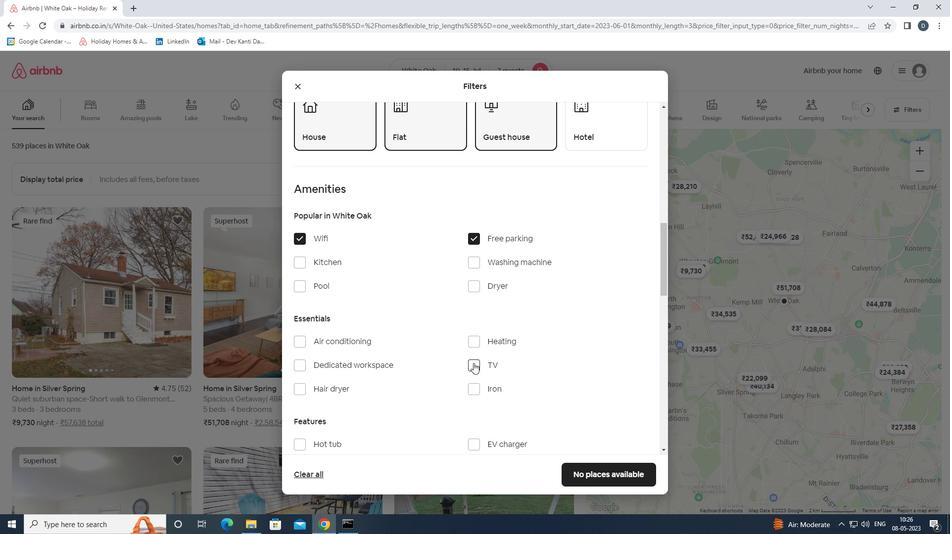 
Action: Mouse pressed left at (475, 363)
Screenshot: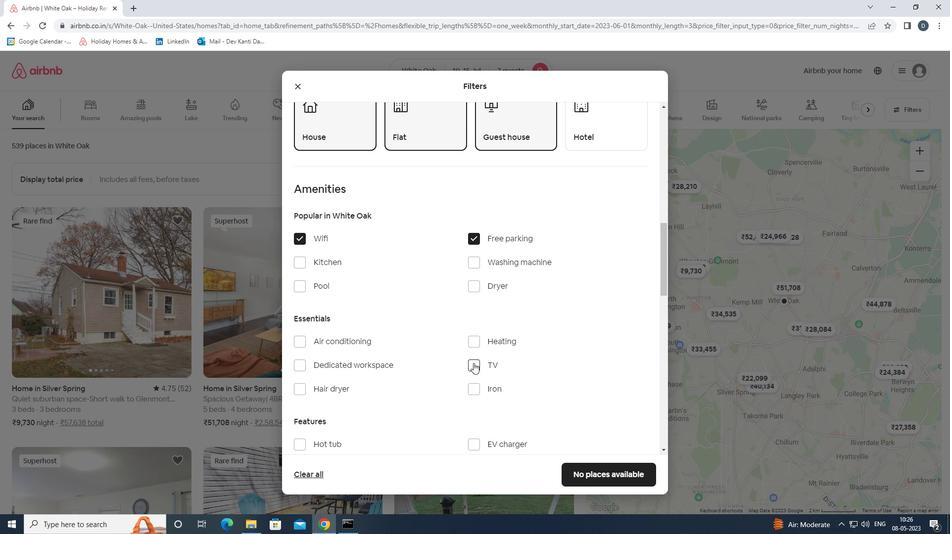 
Action: Mouse moved to (473, 363)
Screenshot: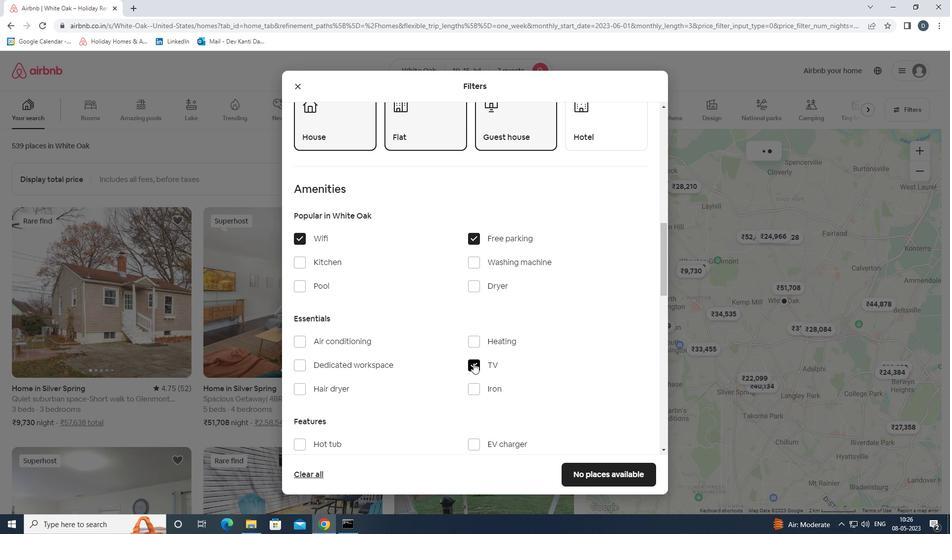 
Action: Mouse scrolled (473, 362) with delta (0, 0)
Screenshot: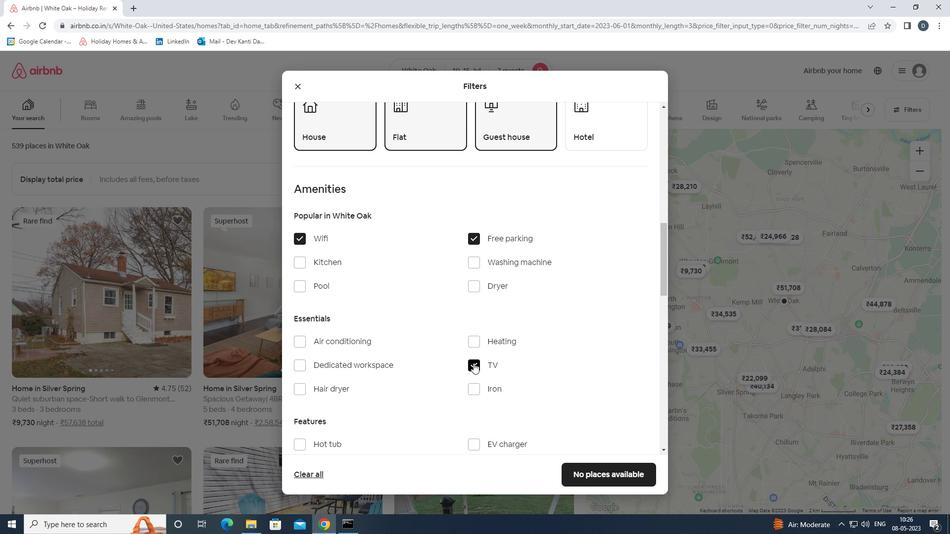 
Action: Mouse scrolled (473, 362) with delta (0, 0)
Screenshot: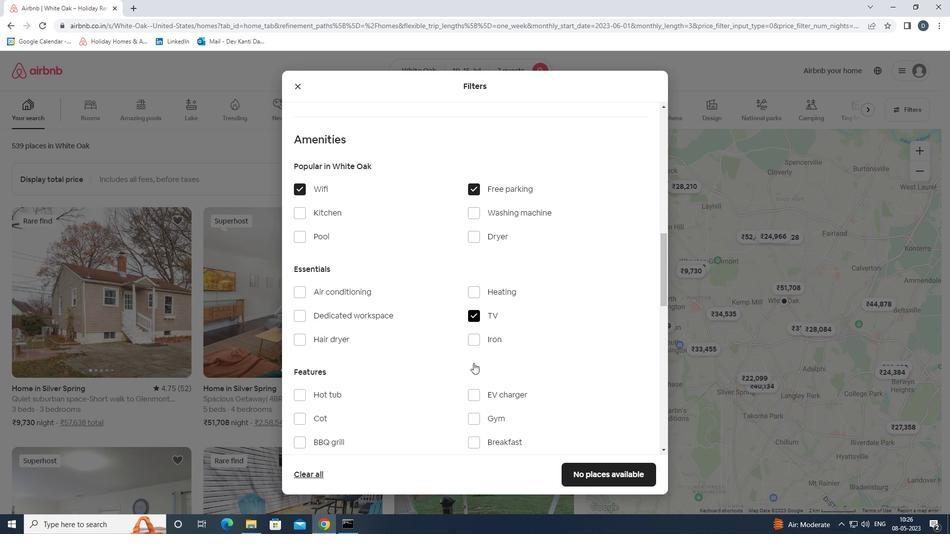 
Action: Mouse scrolled (473, 362) with delta (0, 0)
Screenshot: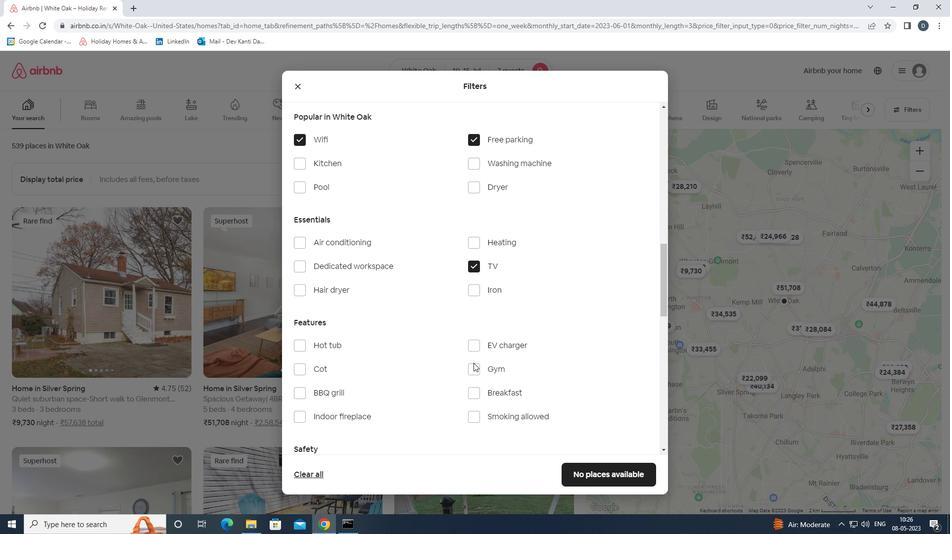 
Action: Mouse moved to (483, 320)
Screenshot: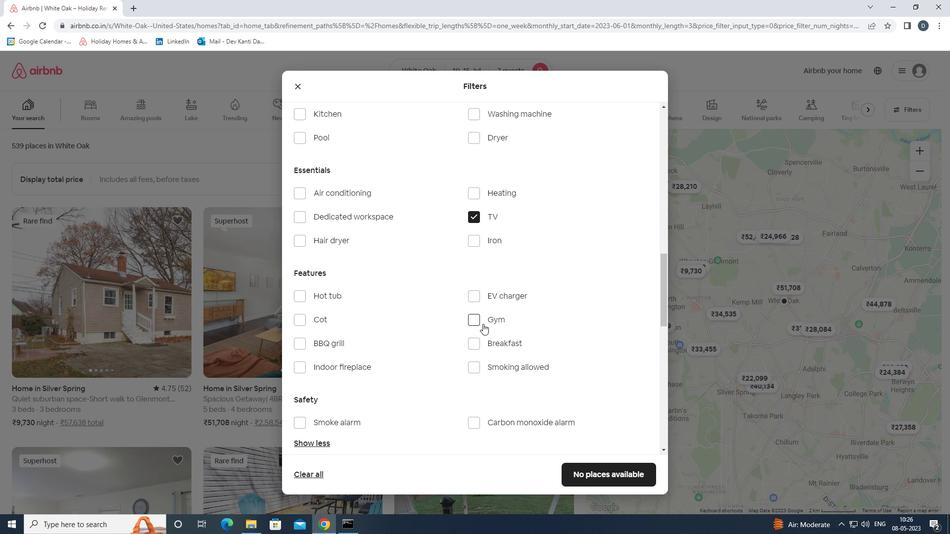
Action: Mouse pressed left at (483, 320)
Screenshot: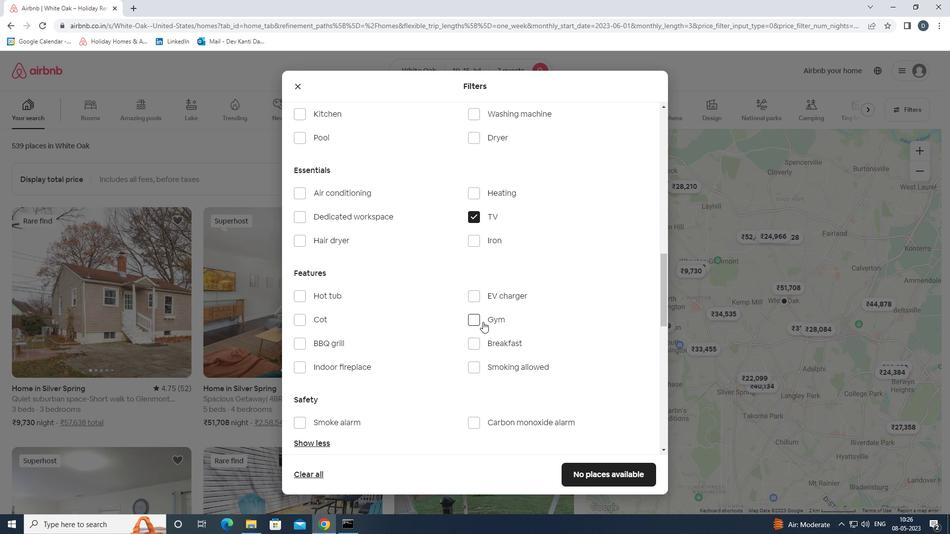 
Action: Mouse moved to (492, 346)
Screenshot: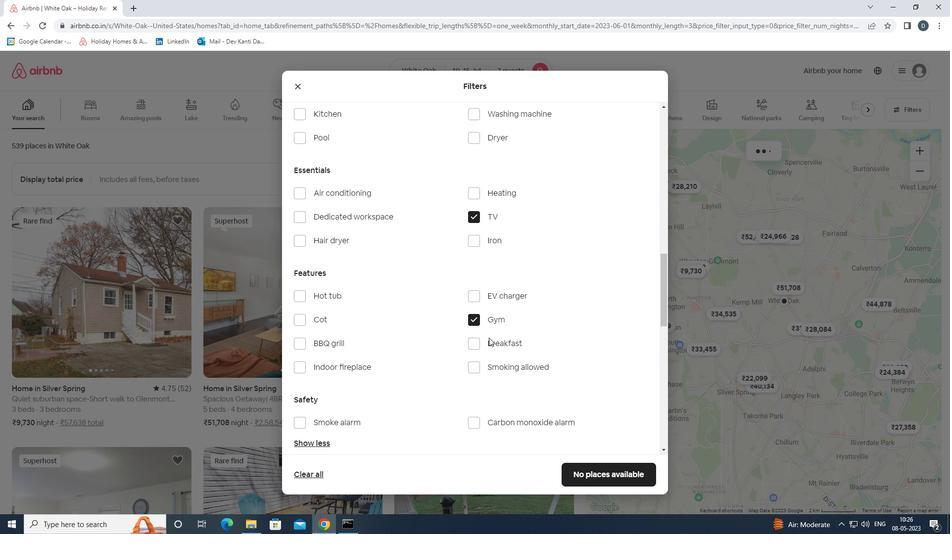 
Action: Mouse pressed left at (492, 346)
Screenshot: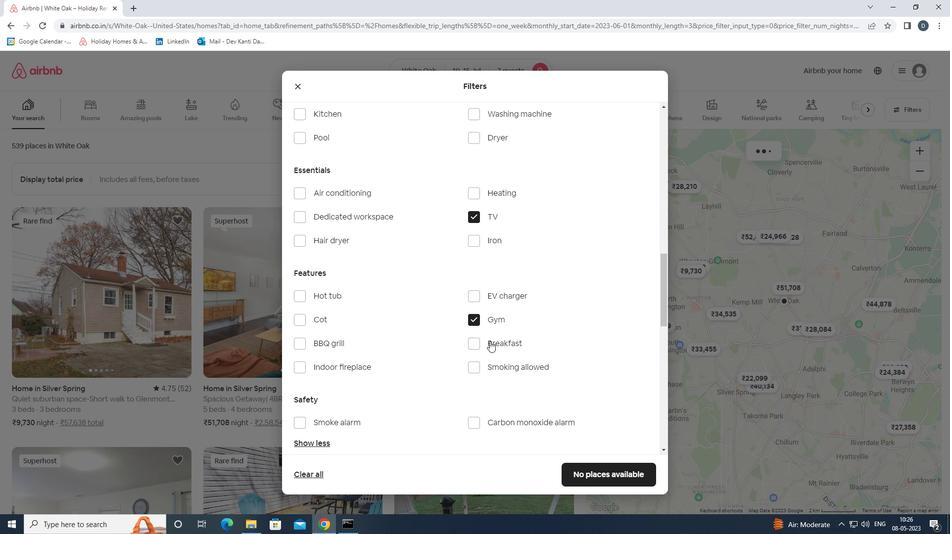 
Action: Mouse scrolled (492, 347) with delta (0, 0)
Screenshot: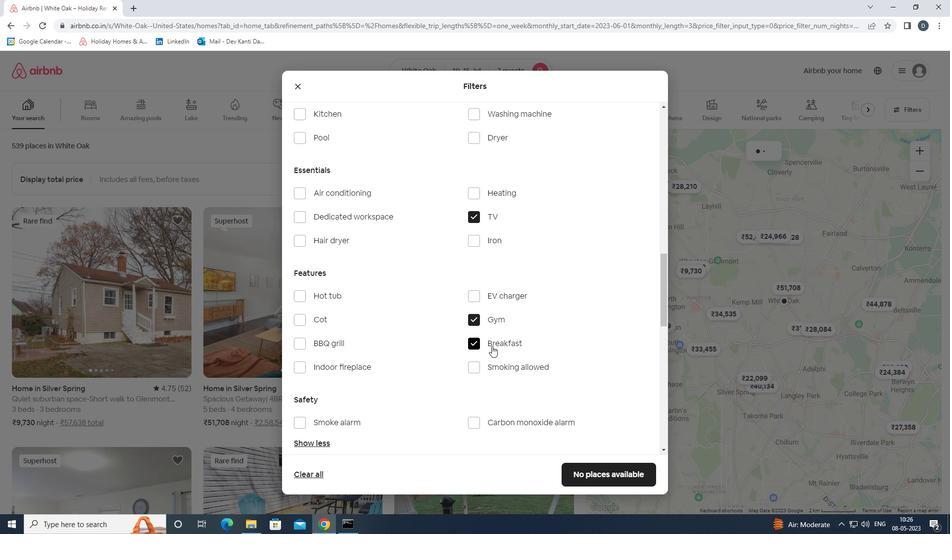 
Action: Mouse scrolled (492, 347) with delta (0, 0)
Screenshot: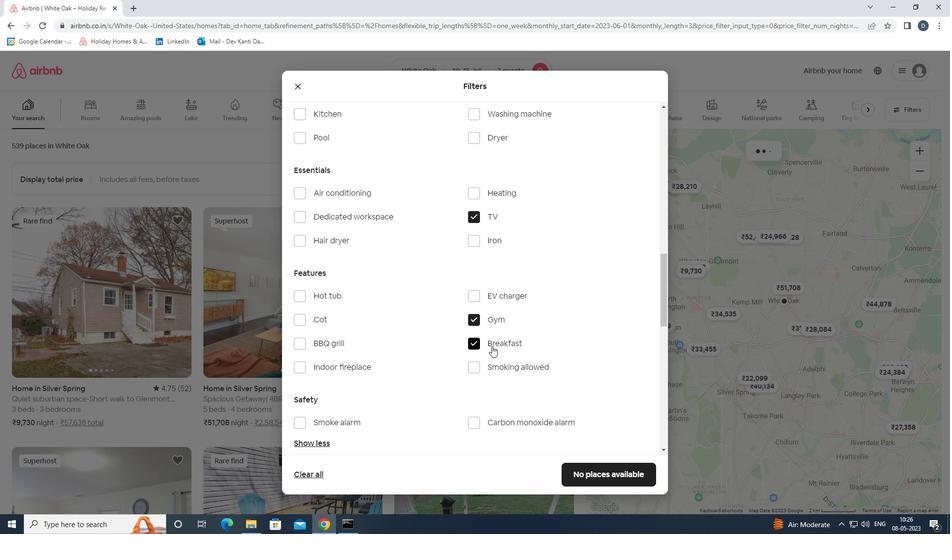 
Action: Mouse scrolled (492, 346) with delta (0, 0)
Screenshot: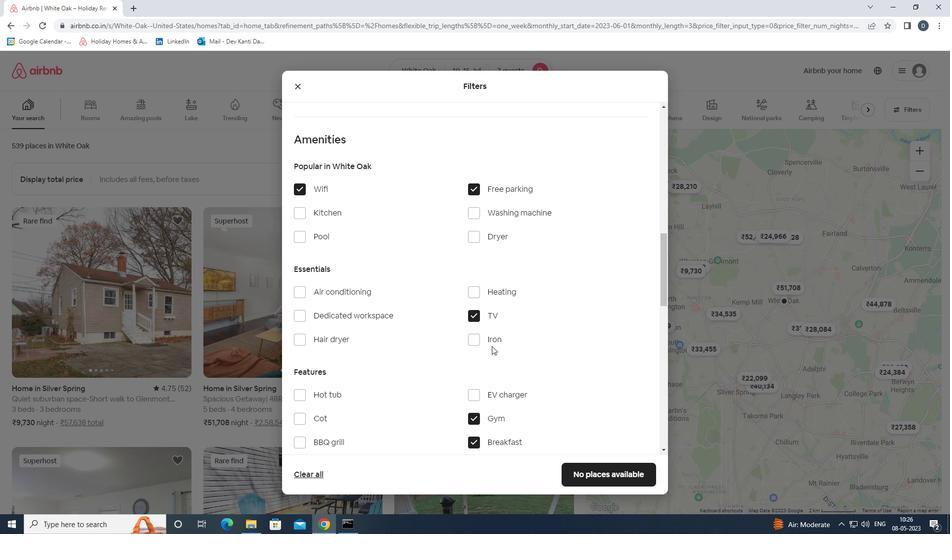 
Action: Mouse scrolled (492, 346) with delta (0, 0)
Screenshot: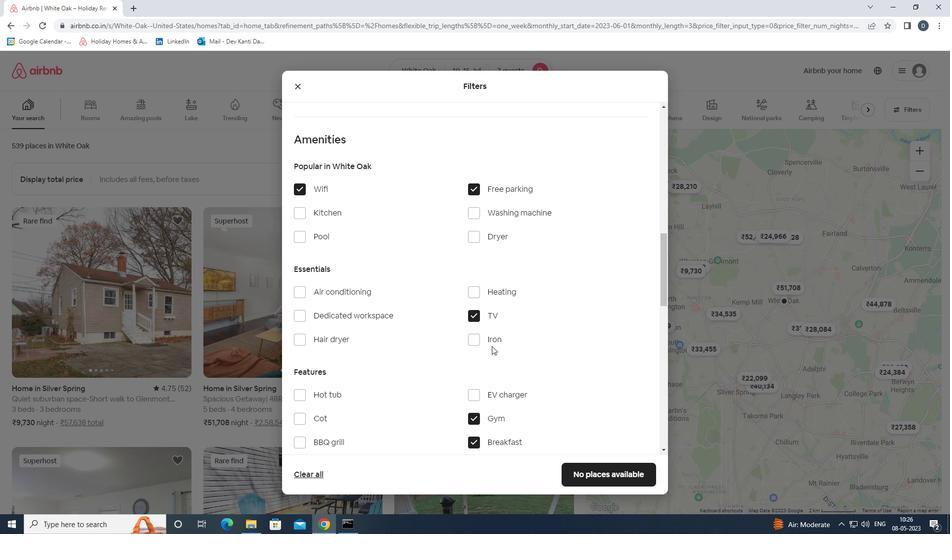 
Action: Mouse scrolled (492, 346) with delta (0, 0)
Screenshot: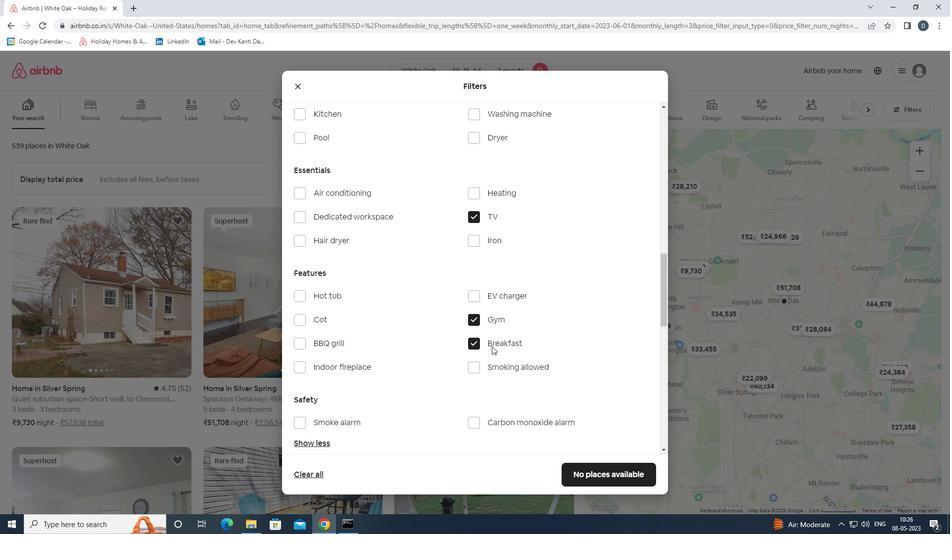 
Action: Mouse scrolled (492, 346) with delta (0, 0)
Screenshot: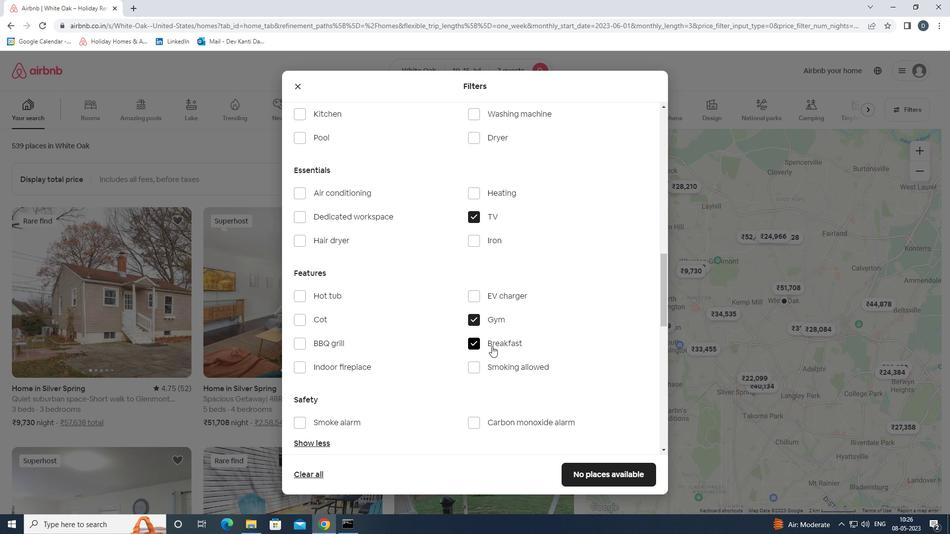 
Action: Mouse scrolled (492, 346) with delta (0, 0)
Screenshot: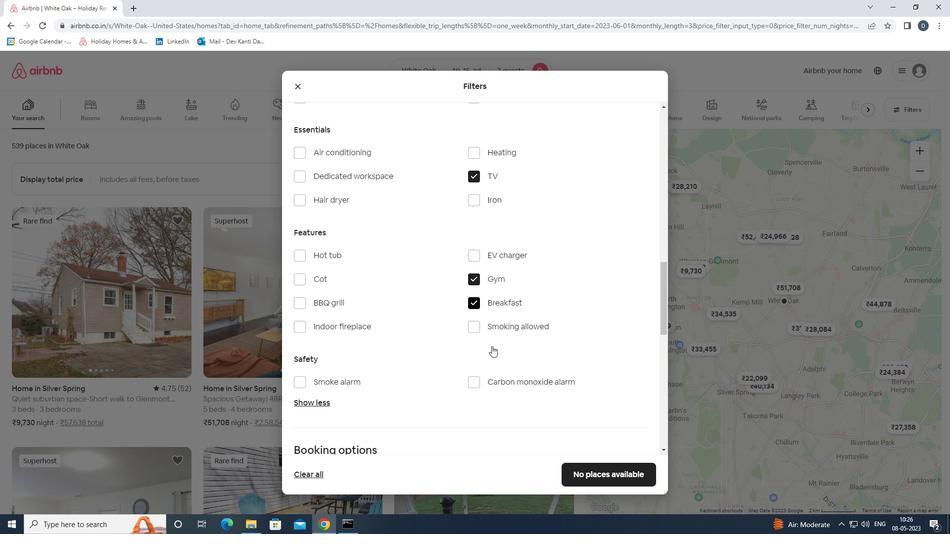 
Action: Mouse moved to (620, 408)
Screenshot: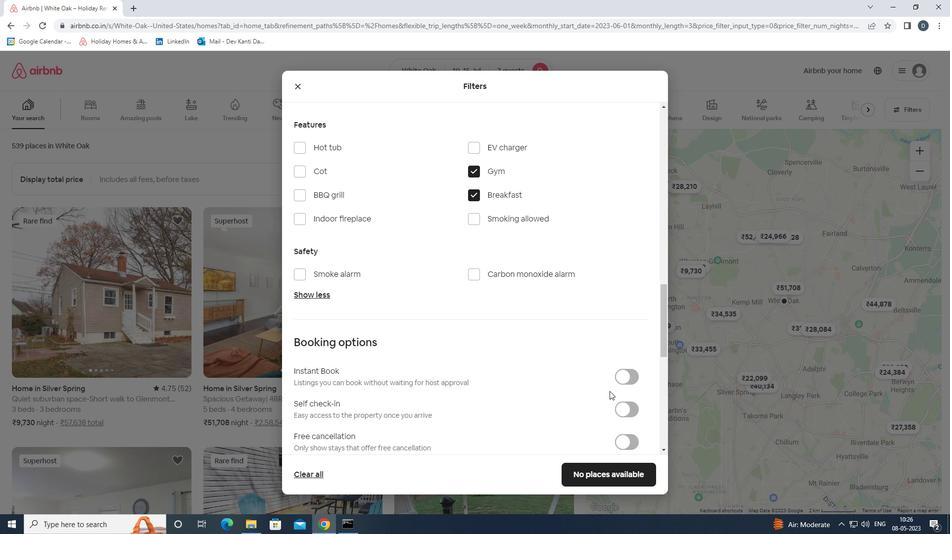 
Action: Mouse pressed left at (620, 408)
Screenshot: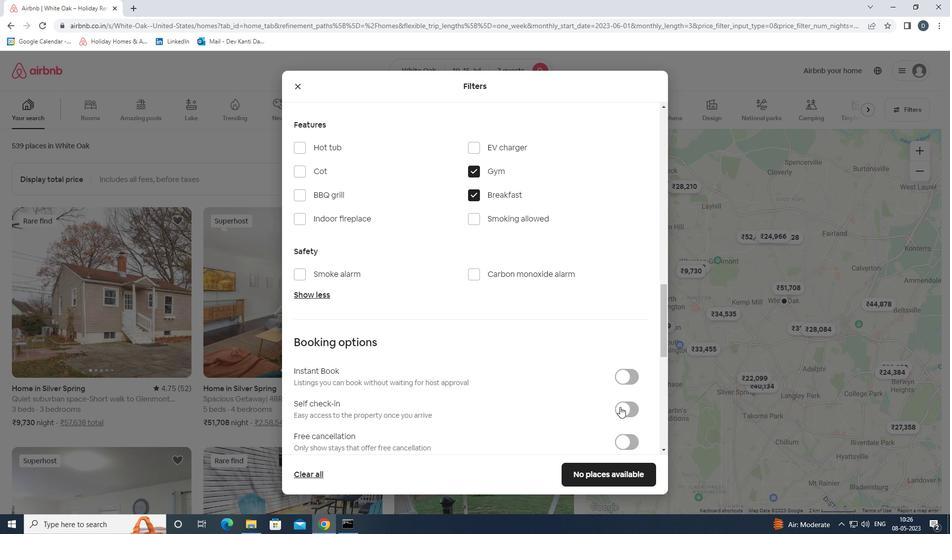 
Action: Mouse moved to (611, 395)
Screenshot: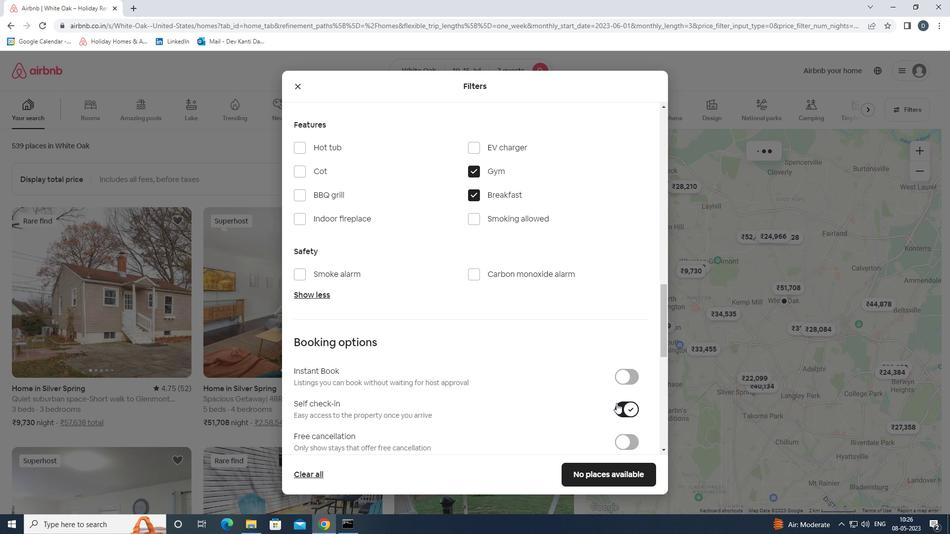 
Action: Mouse scrolled (611, 395) with delta (0, 0)
Screenshot: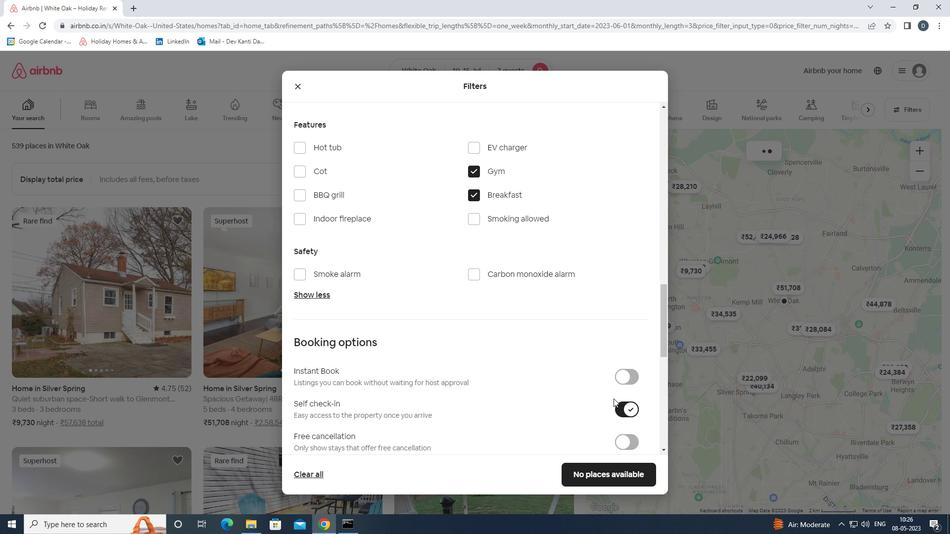 
Action: Mouse moved to (610, 393)
Screenshot: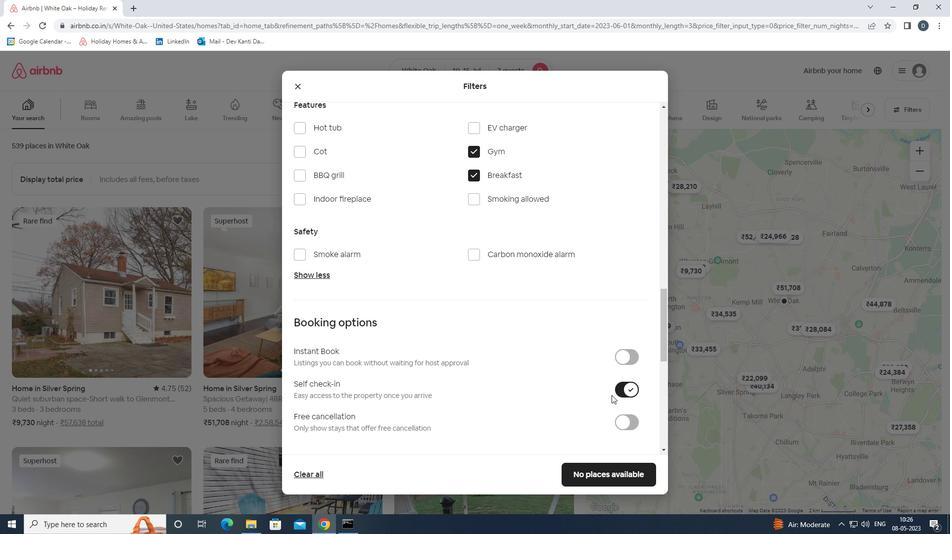 
Action: Mouse scrolled (610, 393) with delta (0, 0)
Screenshot: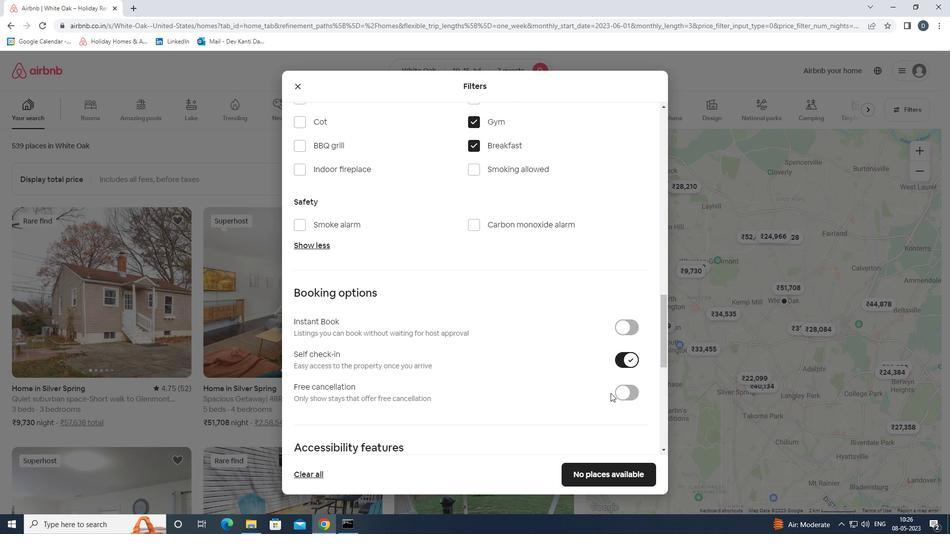 
Action: Mouse moved to (609, 391)
Screenshot: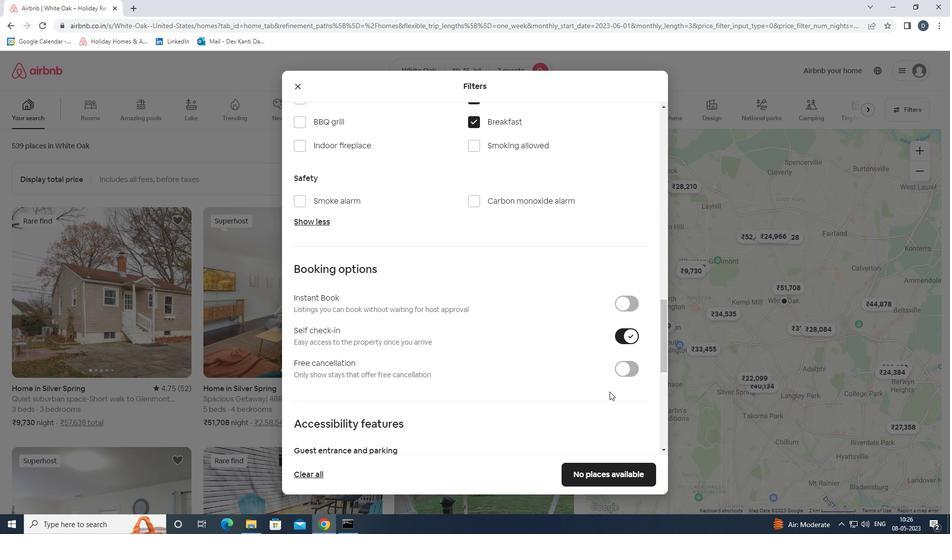 
Action: Mouse scrolled (609, 391) with delta (0, 0)
Screenshot: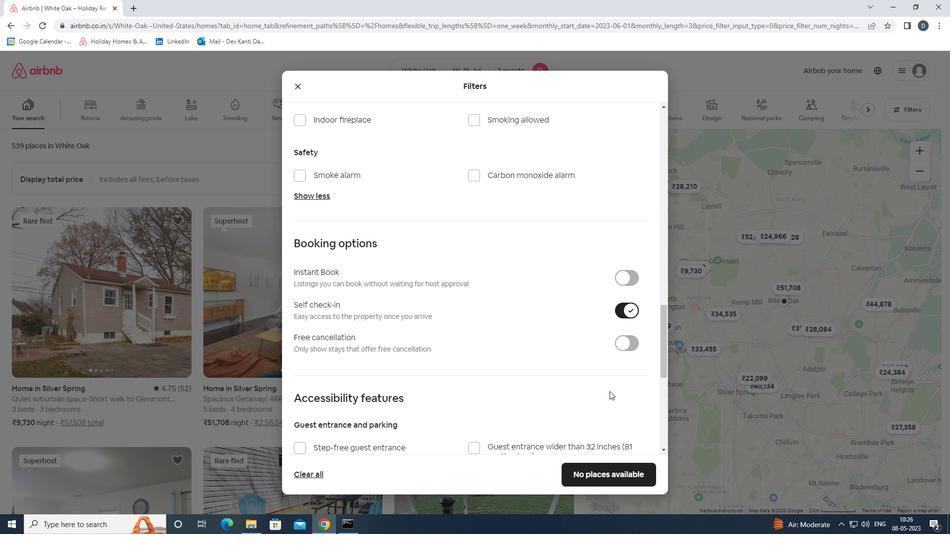 
Action: Mouse scrolled (609, 391) with delta (0, 0)
Screenshot: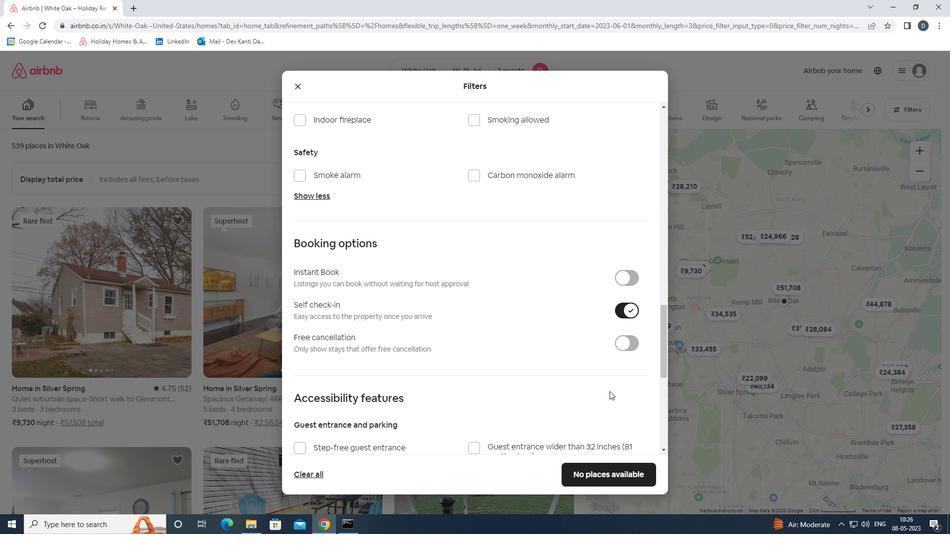 
Action: Mouse scrolled (609, 391) with delta (0, 0)
Screenshot: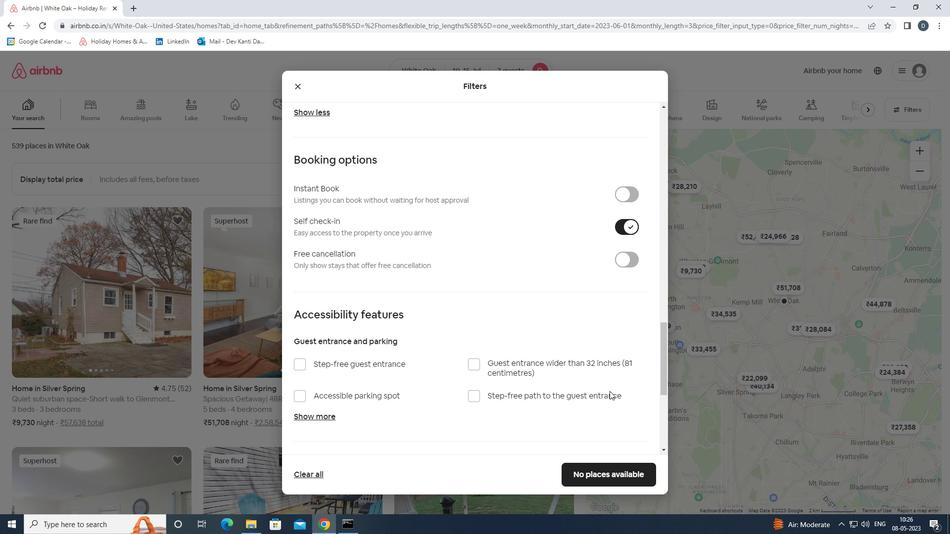 
Action: Mouse moved to (609, 391)
Screenshot: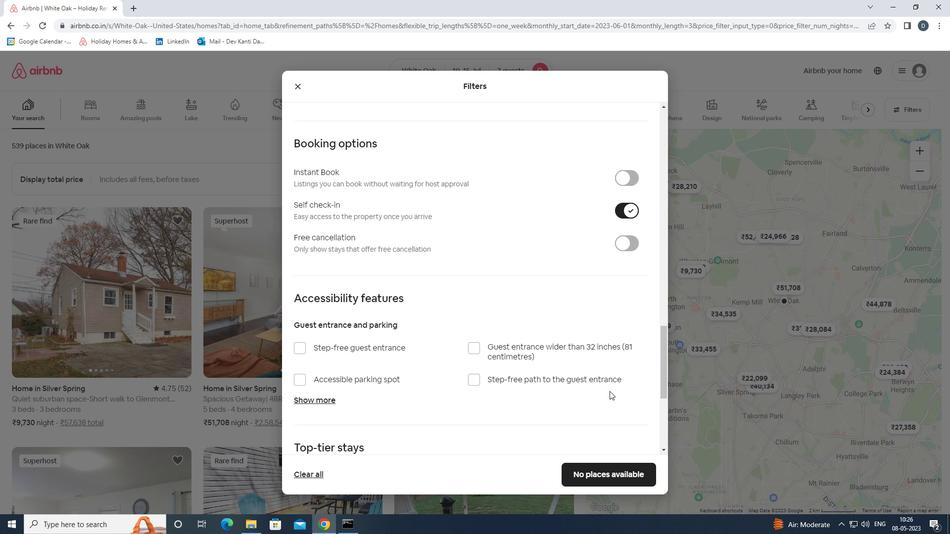 
Action: Mouse scrolled (609, 390) with delta (0, 0)
Screenshot: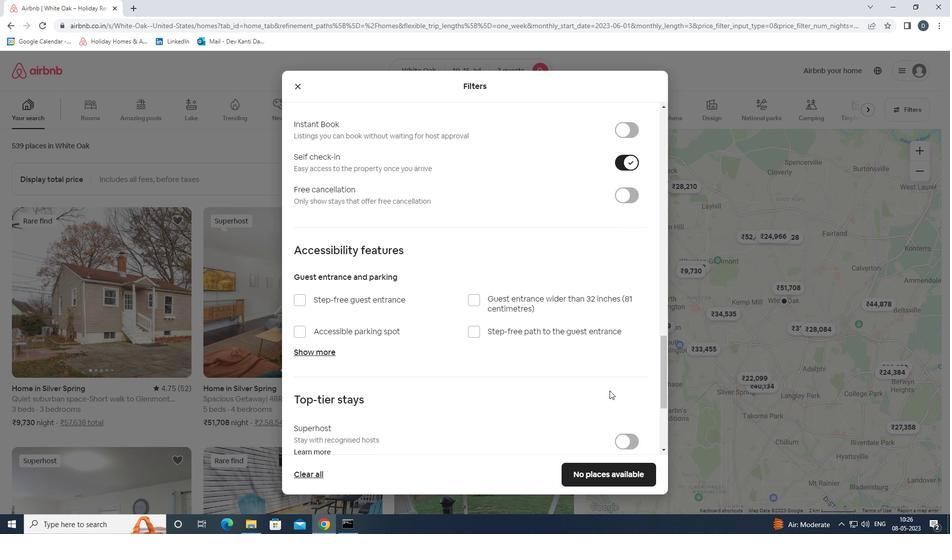 
Action: Mouse scrolled (609, 390) with delta (0, 0)
Screenshot: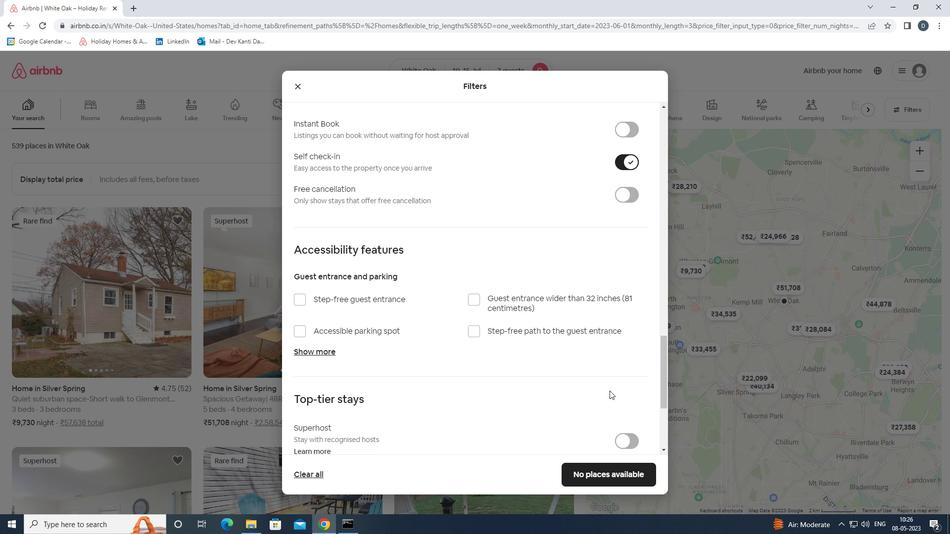 
Action: Mouse scrolled (609, 390) with delta (0, 0)
Screenshot: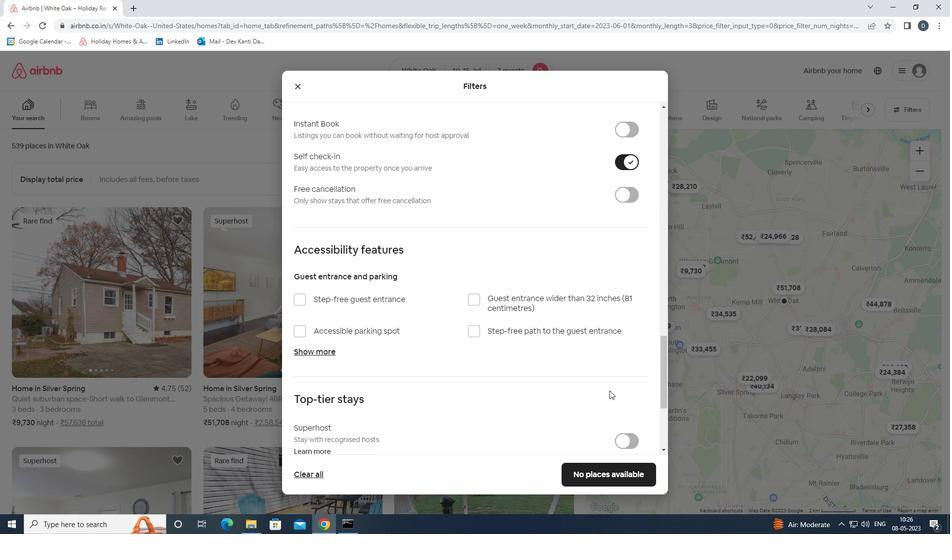 
Action: Mouse scrolled (609, 390) with delta (0, 0)
Screenshot: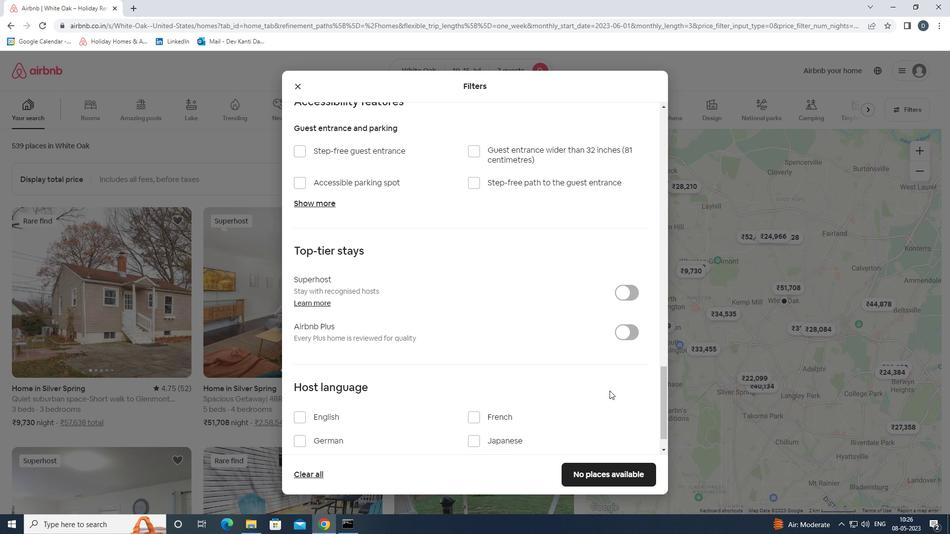 
Action: Mouse scrolled (609, 390) with delta (0, 0)
Screenshot: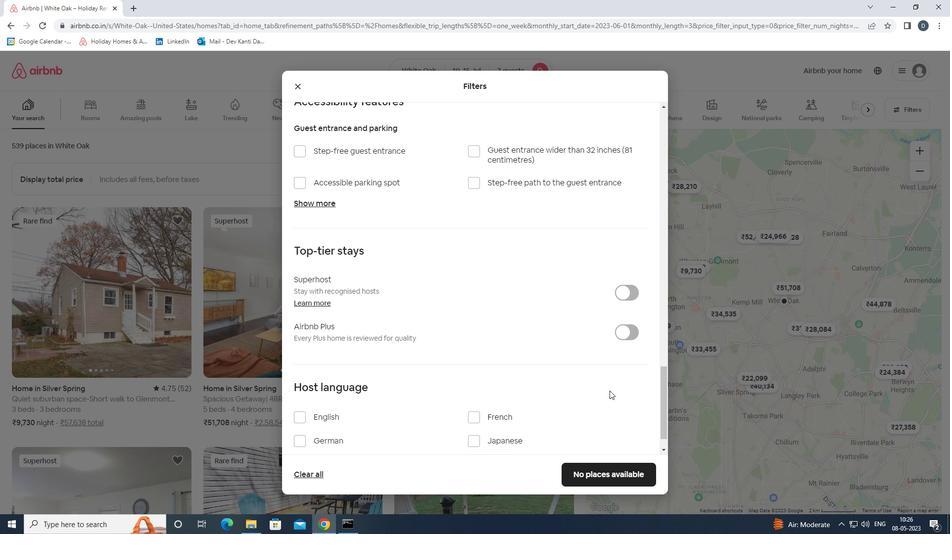 
Action: Mouse scrolled (609, 390) with delta (0, 0)
Screenshot: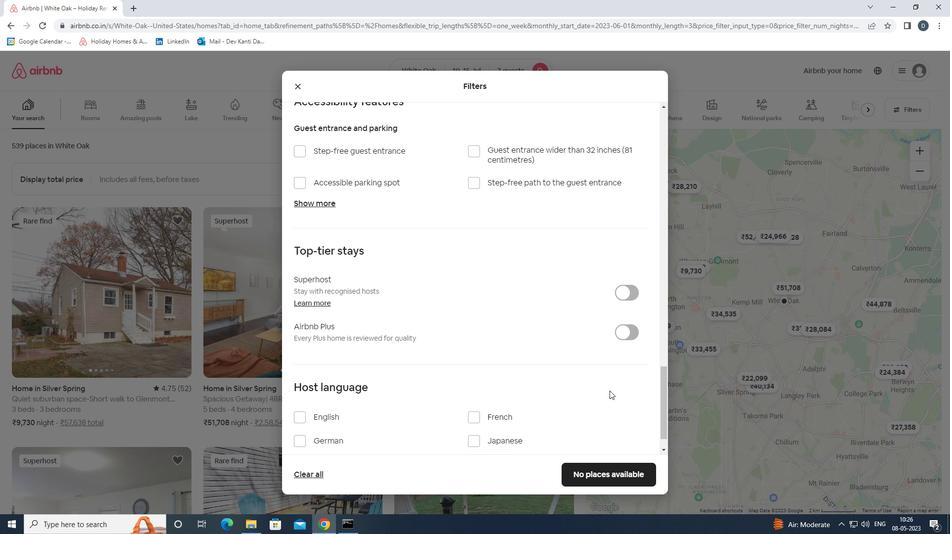 
Action: Mouse moved to (332, 386)
Screenshot: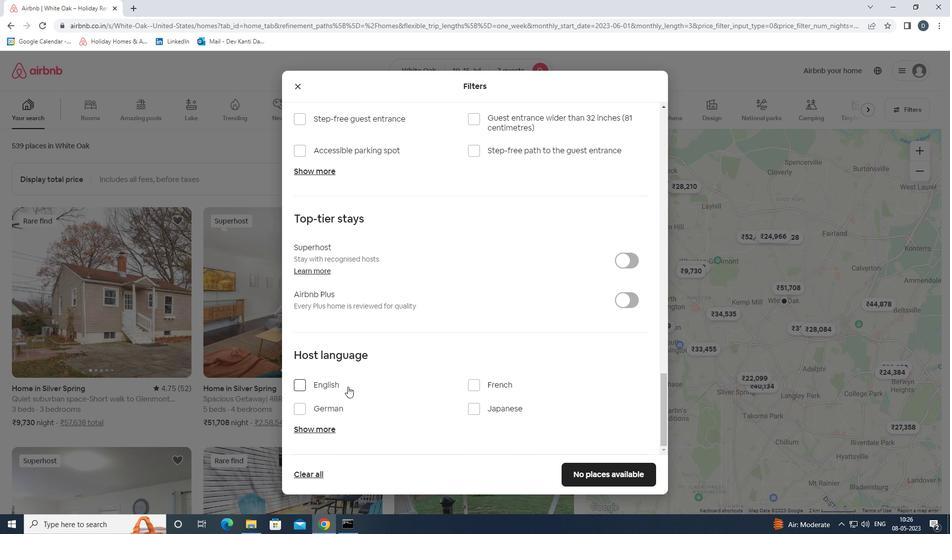 
Action: Mouse pressed left at (332, 386)
Screenshot: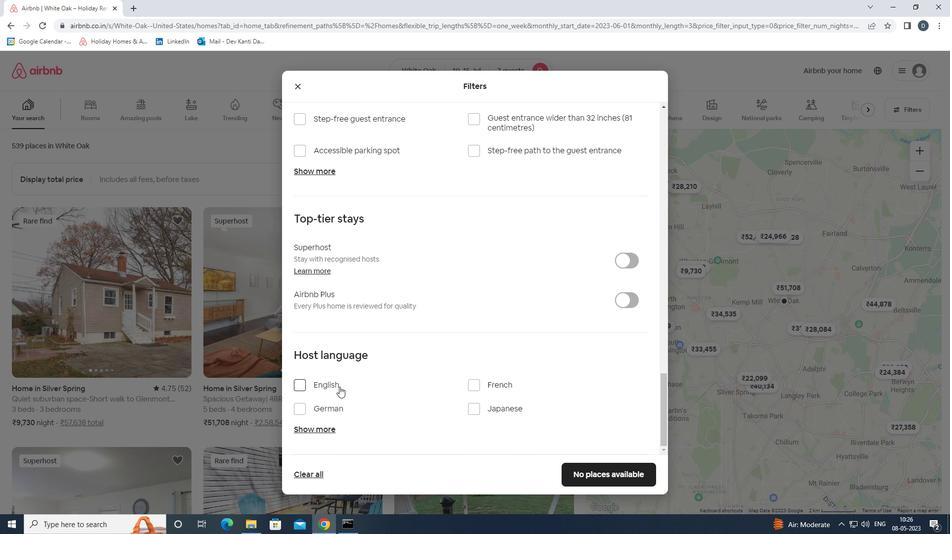
Action: Mouse moved to (594, 473)
Screenshot: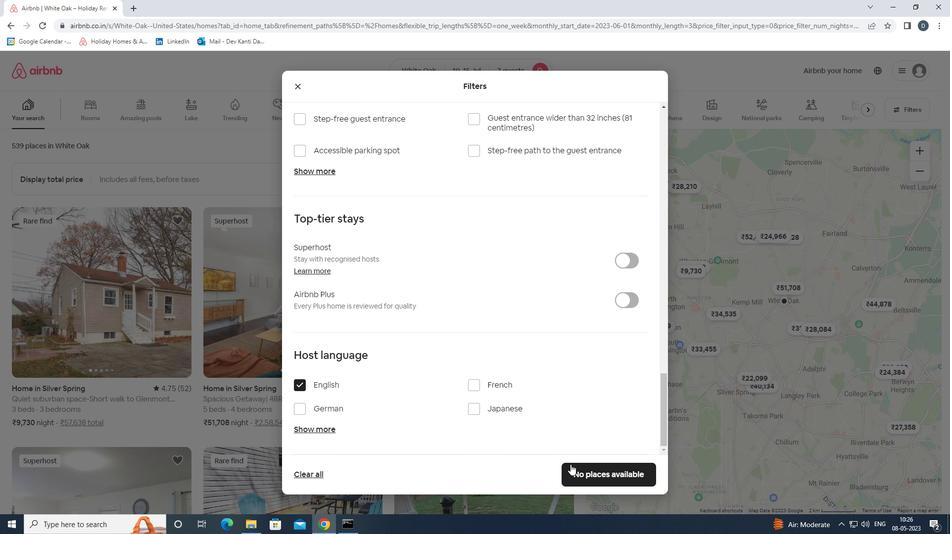 
Action: Mouse pressed left at (594, 473)
Screenshot: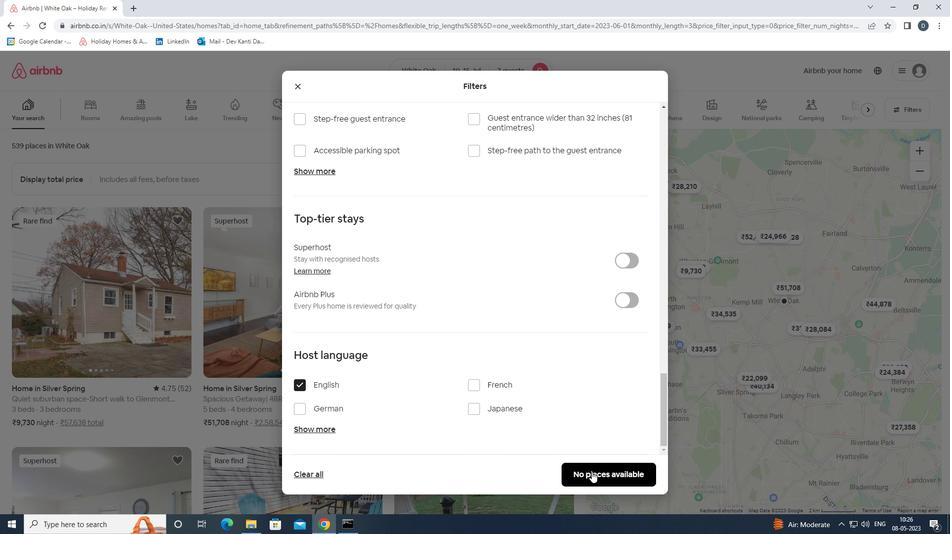 
Action: Mouse moved to (573, 430)
Screenshot: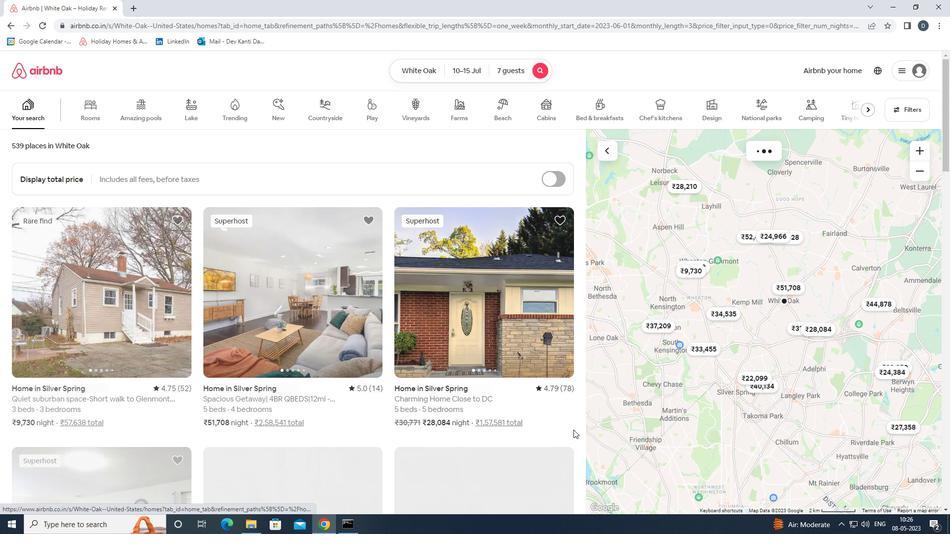 
